 Task: Add a signature Jocelyn Rodriguez containing Have a great National Mens Day, Jocelyn Rodriguez to email address softage.2@softage.net and add a label Social media
Action: Mouse moved to (923, 67)
Screenshot: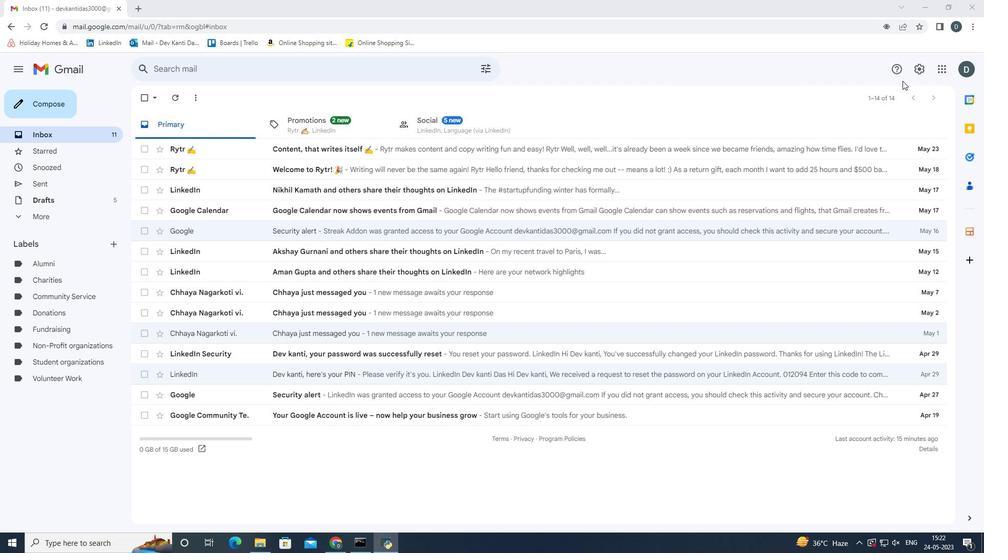 
Action: Mouse pressed left at (923, 67)
Screenshot: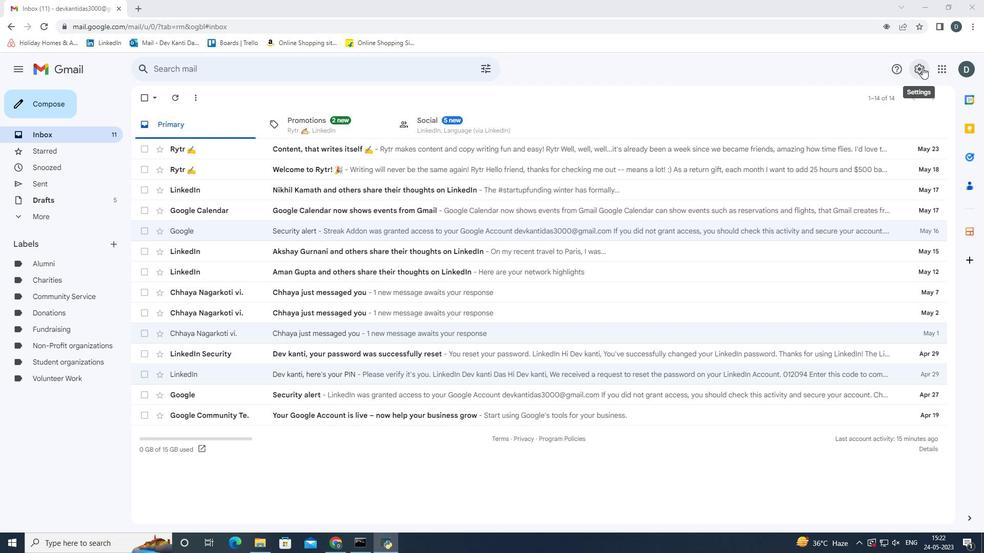 
Action: Mouse moved to (894, 116)
Screenshot: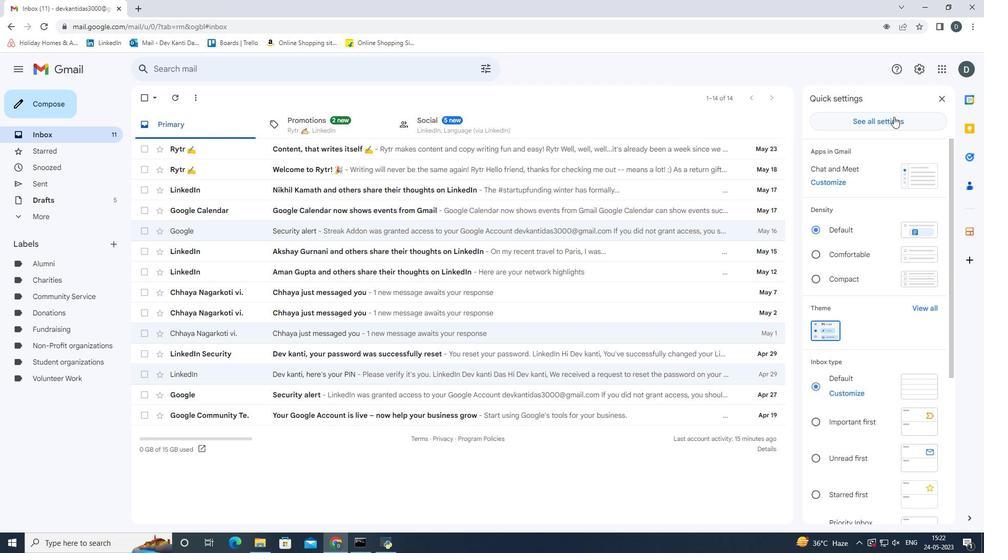 
Action: Mouse pressed left at (894, 116)
Screenshot: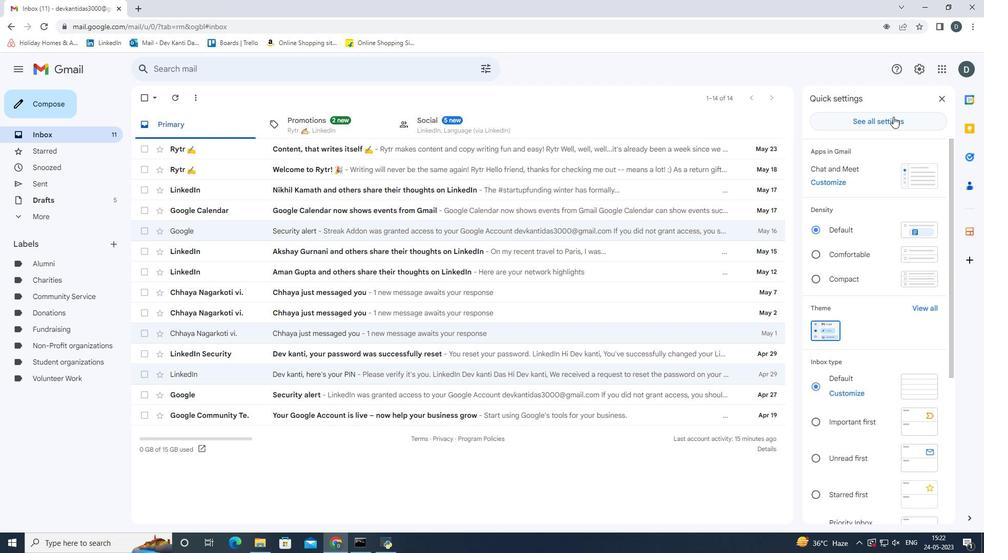 
Action: Mouse moved to (797, 194)
Screenshot: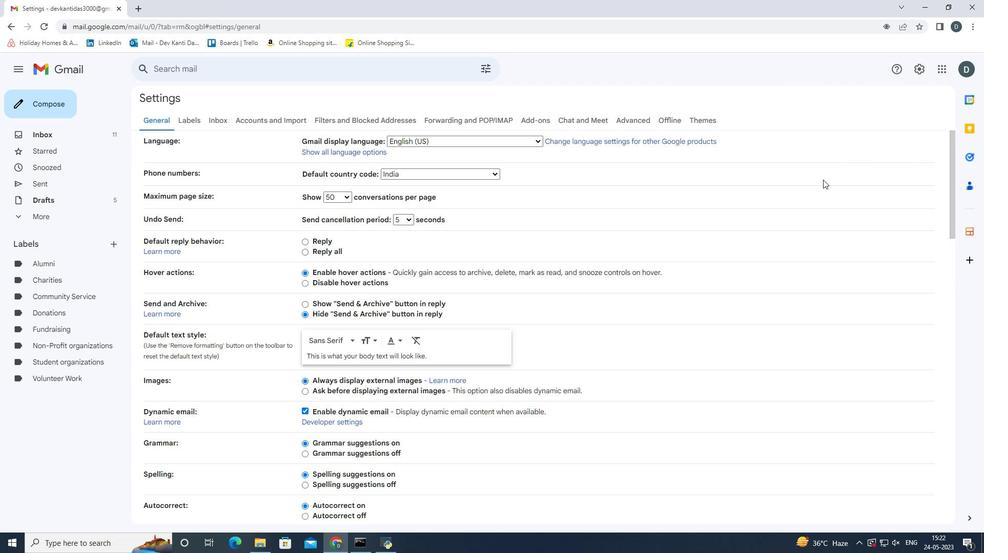 
Action: Mouse scrolled (797, 194) with delta (0, 0)
Screenshot: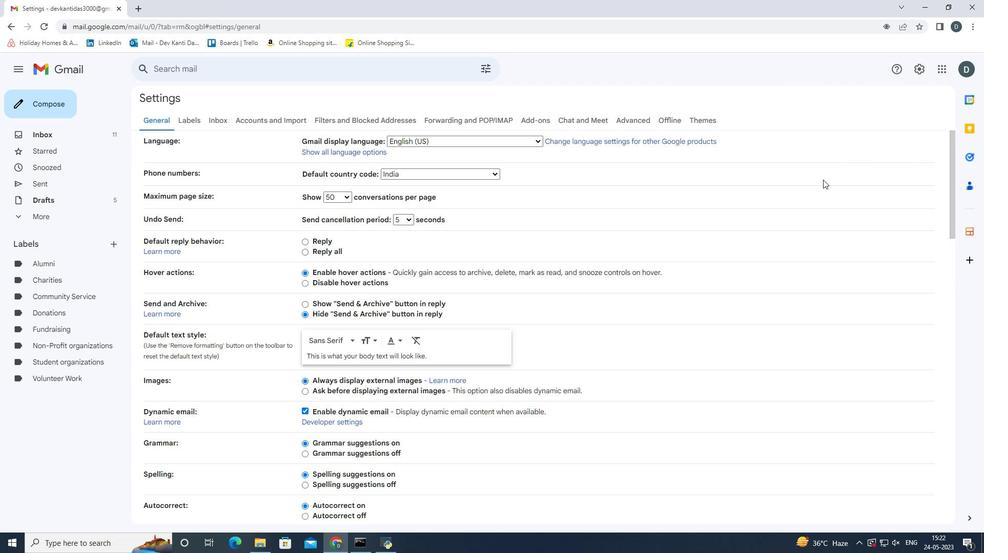 
Action: Mouse moved to (797, 195)
Screenshot: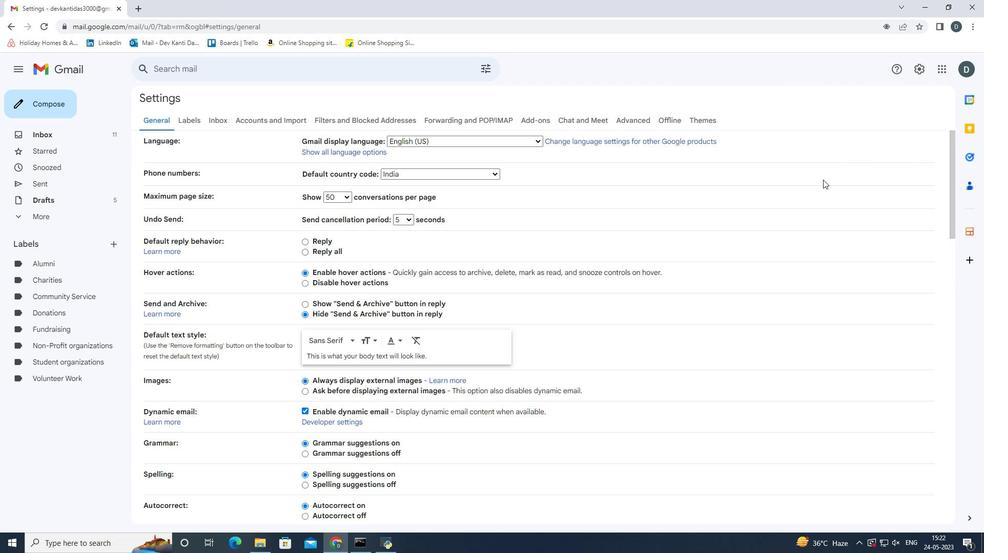 
Action: Mouse scrolled (797, 194) with delta (0, 0)
Screenshot: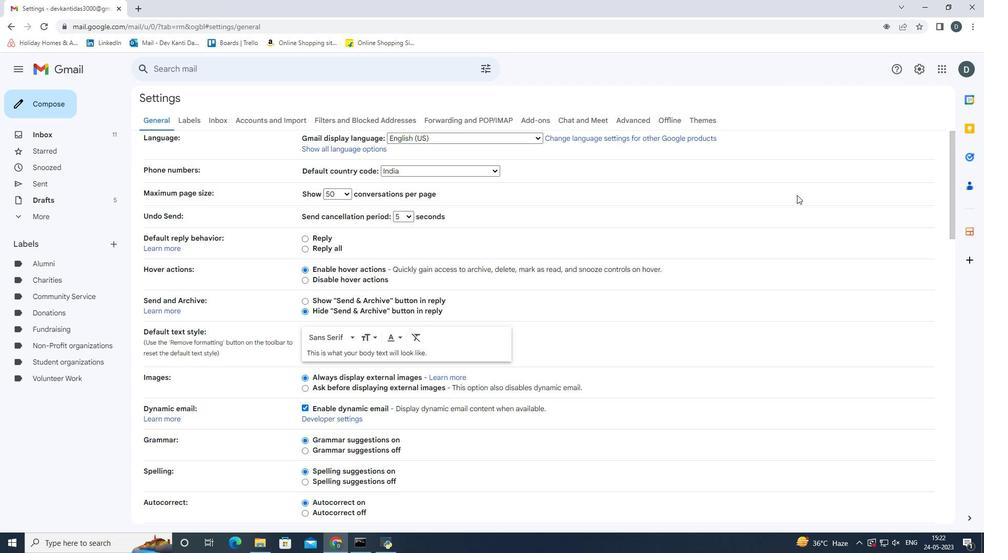 
Action: Mouse scrolled (797, 194) with delta (0, 0)
Screenshot: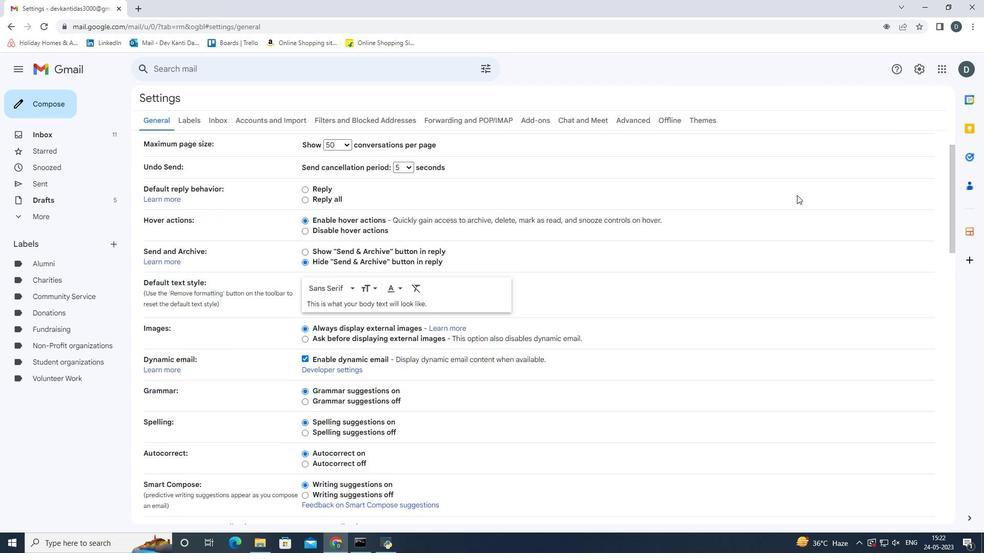 
Action: Mouse moved to (795, 196)
Screenshot: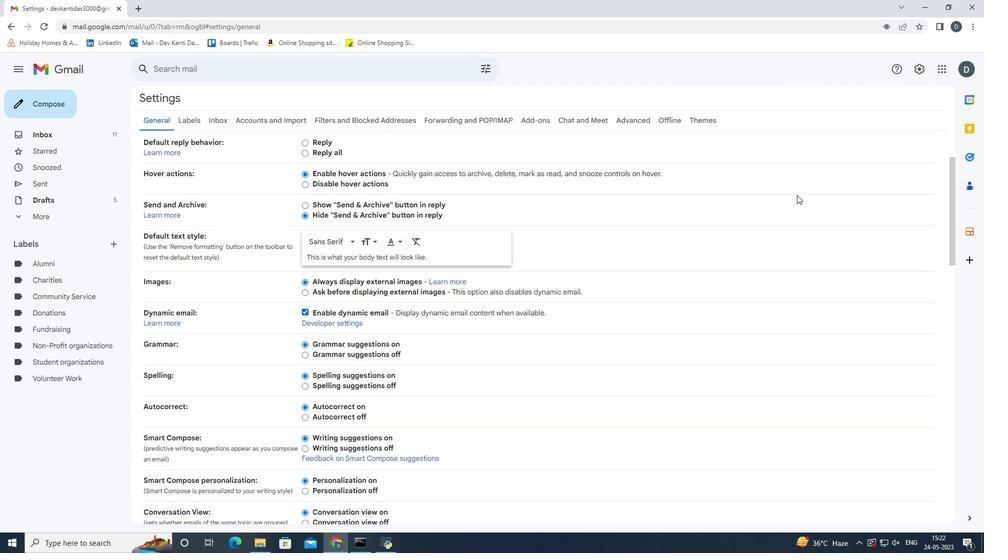 
Action: Mouse scrolled (795, 196) with delta (0, 0)
Screenshot: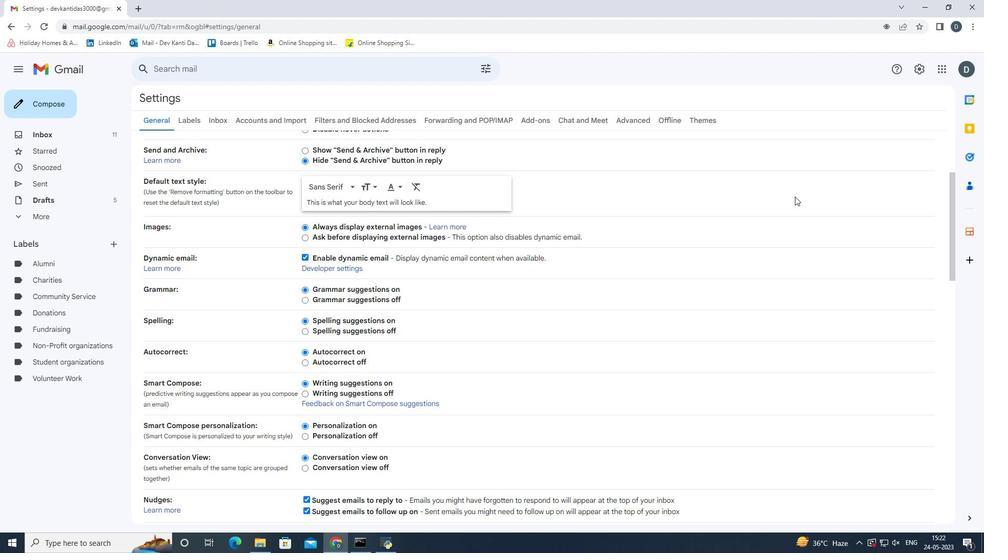
Action: Mouse scrolled (795, 196) with delta (0, 0)
Screenshot: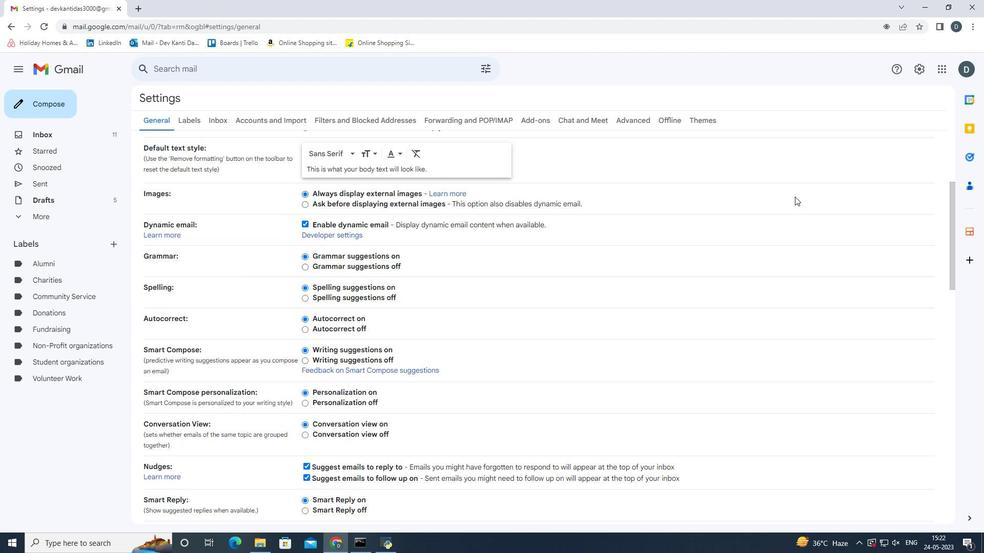 
Action: Mouse scrolled (795, 196) with delta (0, 0)
Screenshot: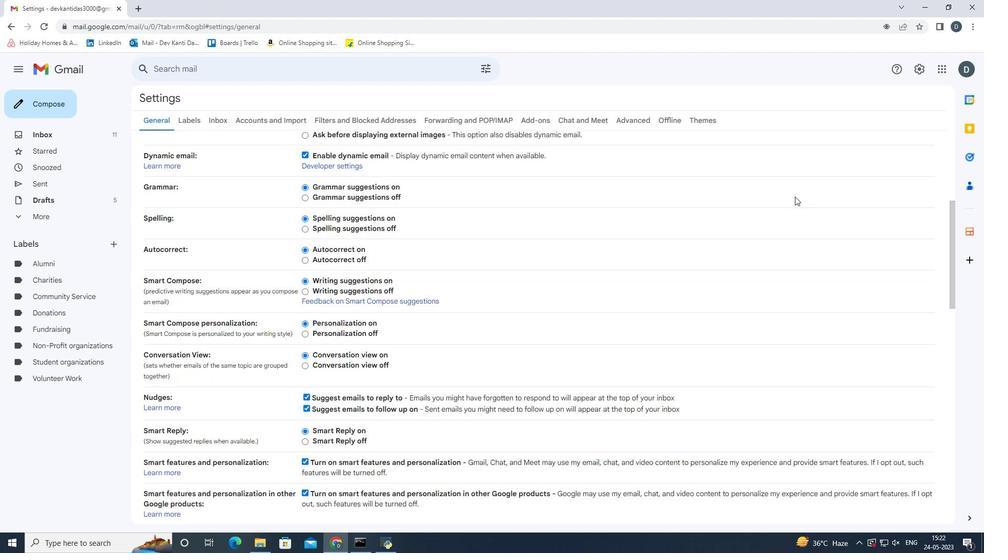 
Action: Mouse scrolled (795, 196) with delta (0, 0)
Screenshot: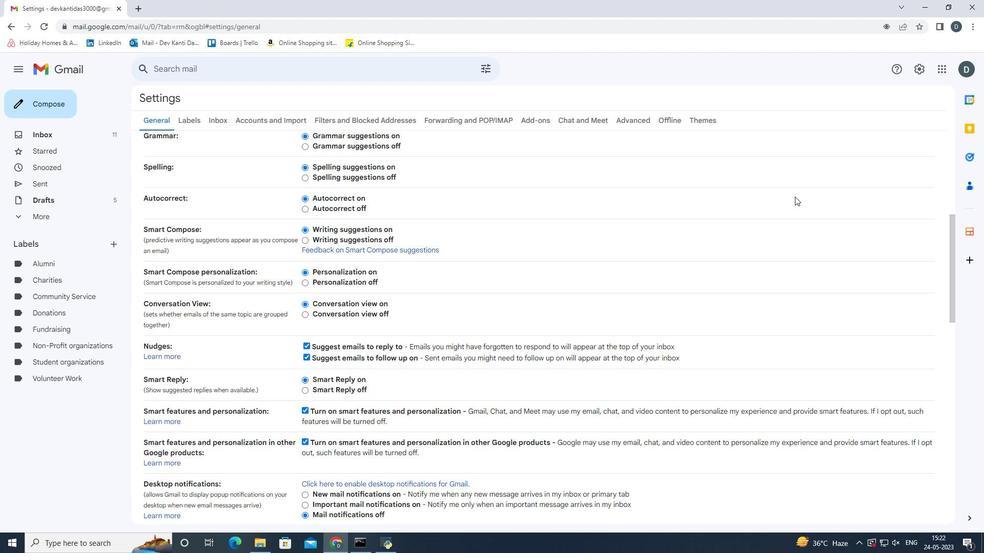 
Action: Mouse scrolled (795, 196) with delta (0, 0)
Screenshot: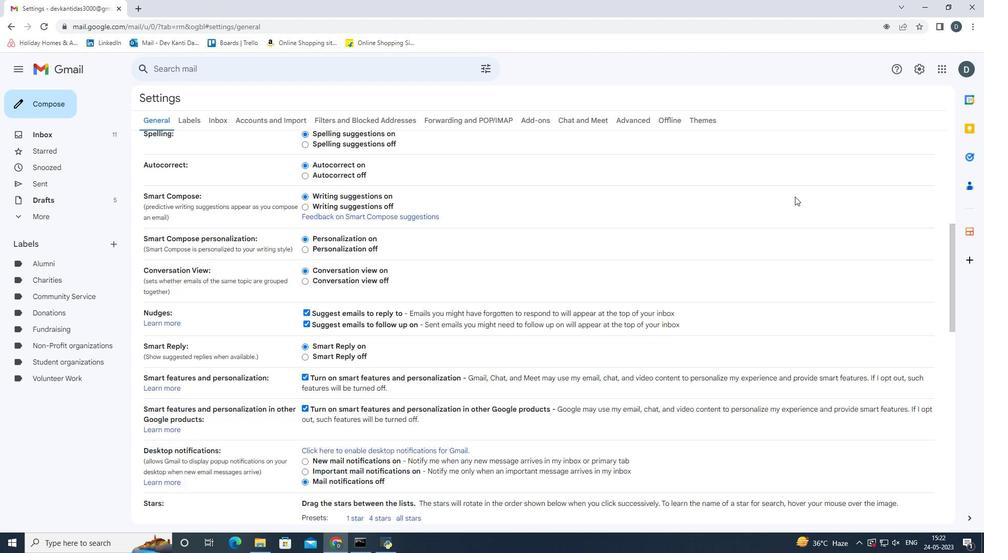 
Action: Mouse scrolled (795, 196) with delta (0, 0)
Screenshot: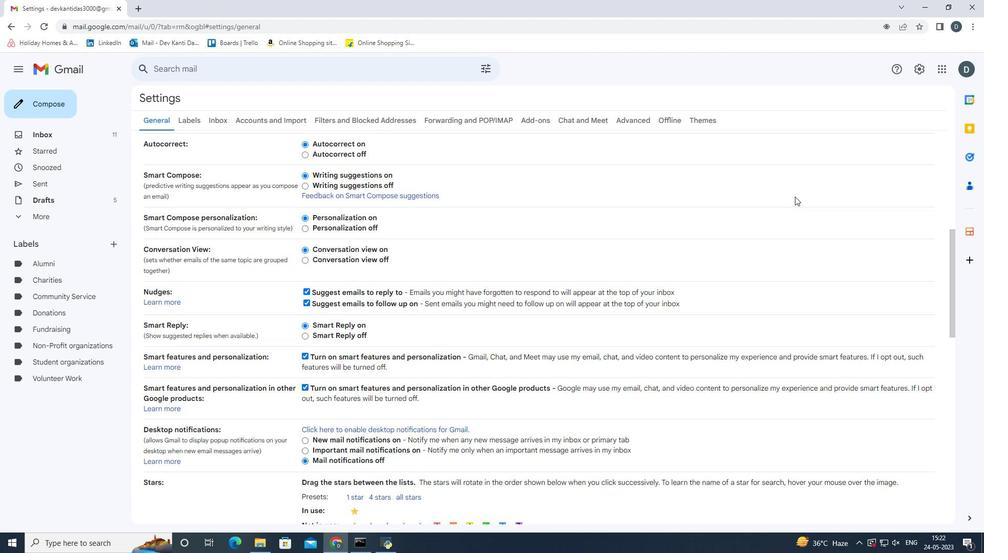 
Action: Mouse scrolled (795, 196) with delta (0, 0)
Screenshot: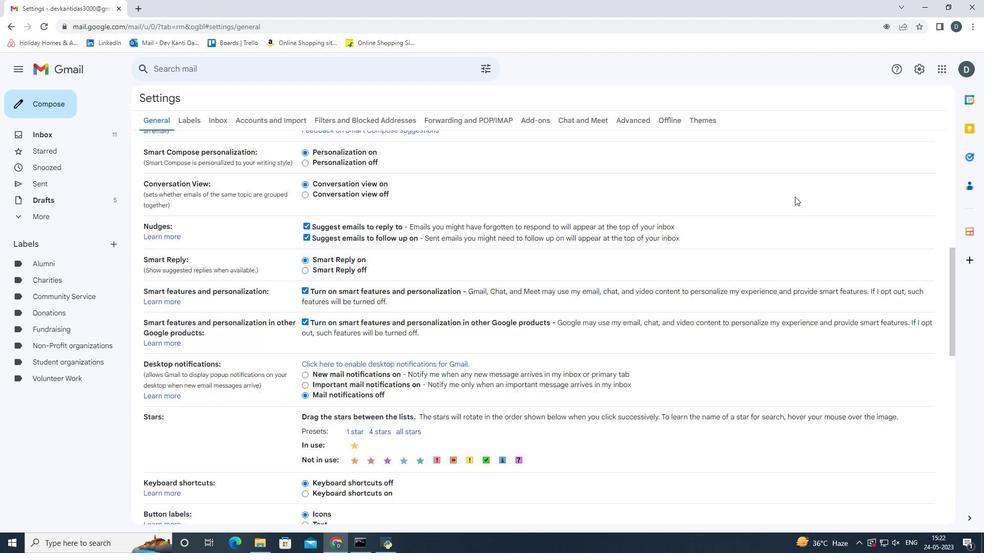 
Action: Mouse scrolled (795, 197) with delta (0, 0)
Screenshot: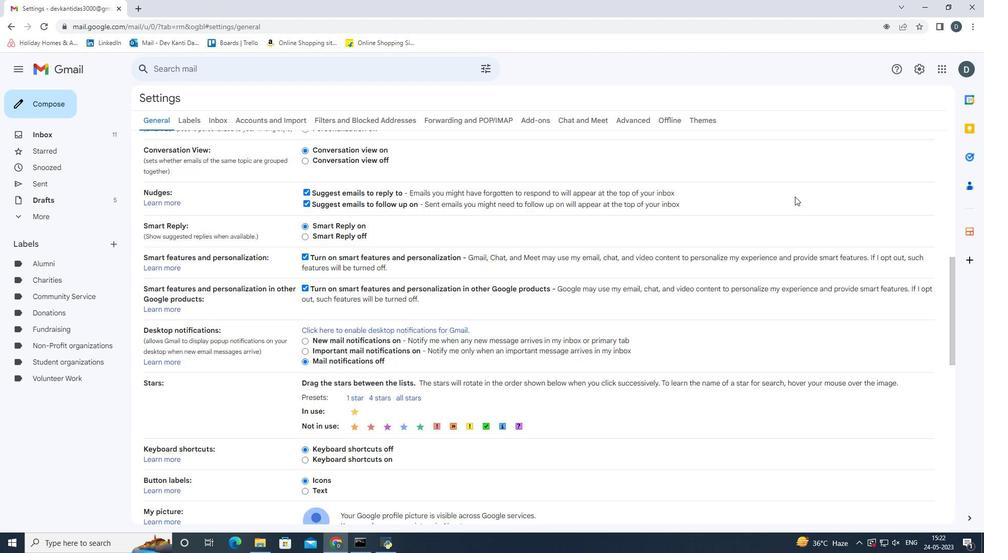 
Action: Mouse scrolled (795, 196) with delta (0, 0)
Screenshot: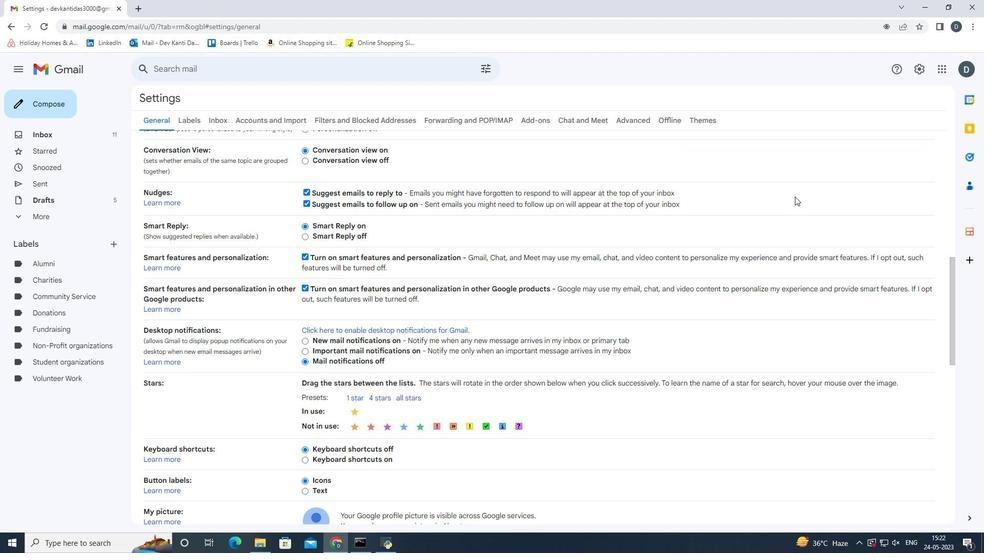 
Action: Mouse scrolled (795, 196) with delta (0, 0)
Screenshot: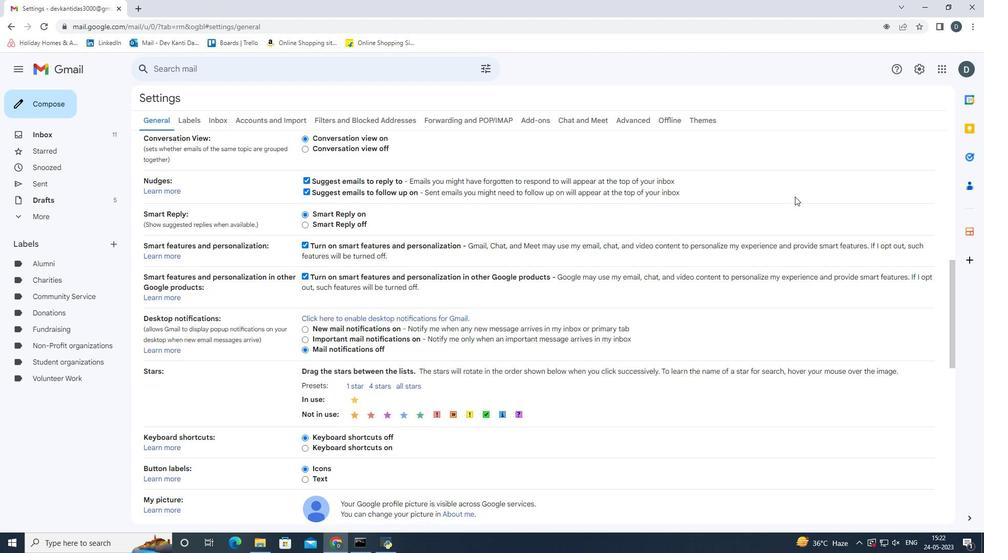 
Action: Mouse scrolled (795, 196) with delta (0, 0)
Screenshot: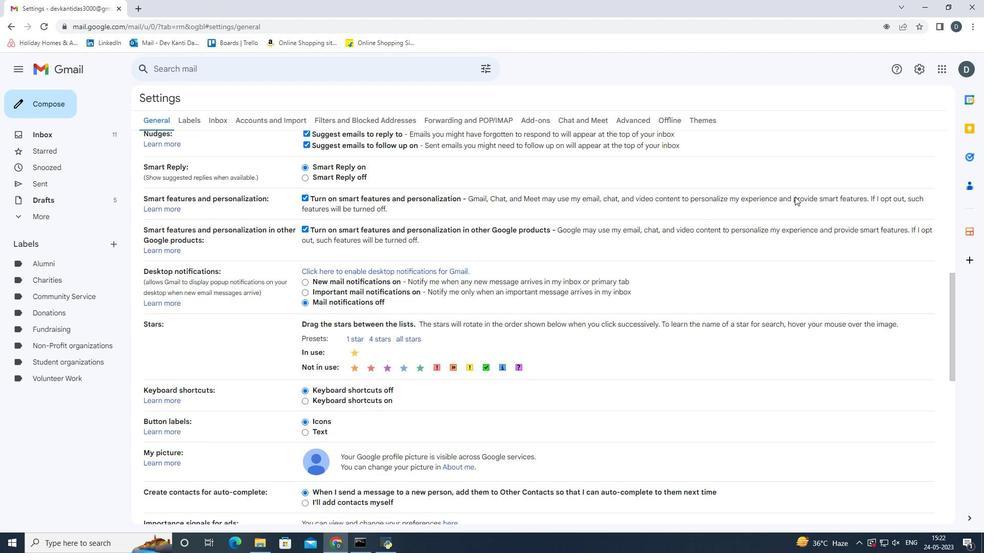 
Action: Mouse scrolled (795, 196) with delta (0, 0)
Screenshot: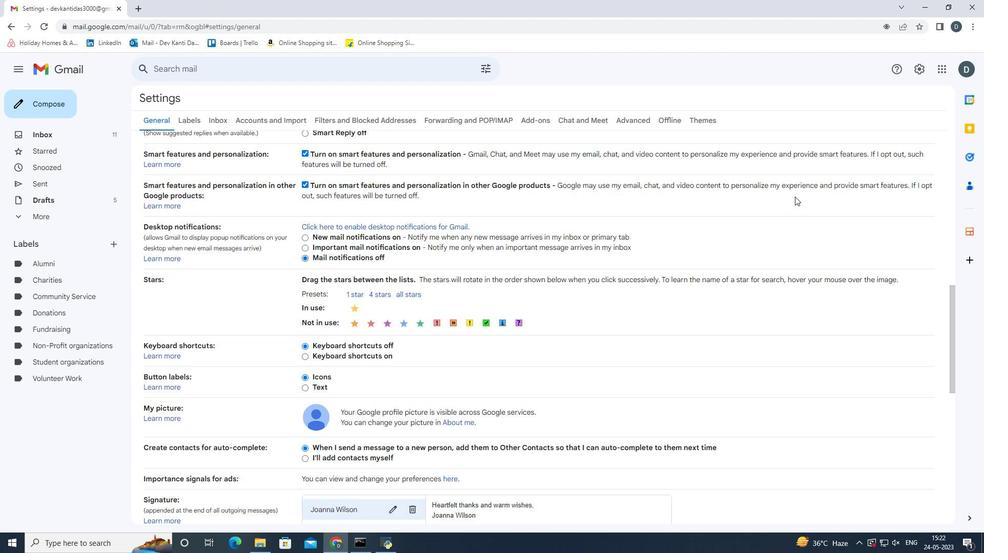 
Action: Mouse scrolled (795, 197) with delta (0, 0)
Screenshot: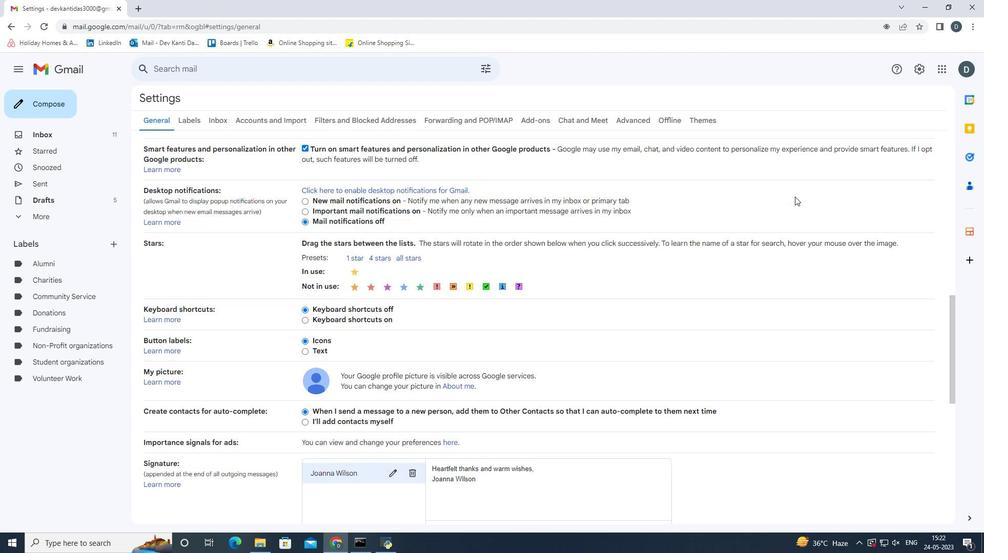 
Action: Mouse scrolled (795, 196) with delta (0, 0)
Screenshot: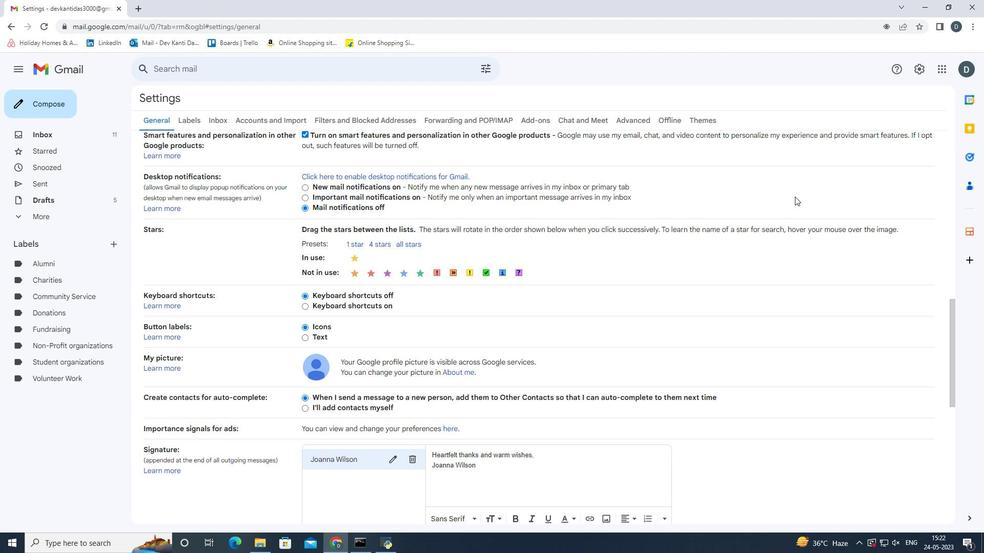 
Action: Mouse scrolled (795, 196) with delta (0, 0)
Screenshot: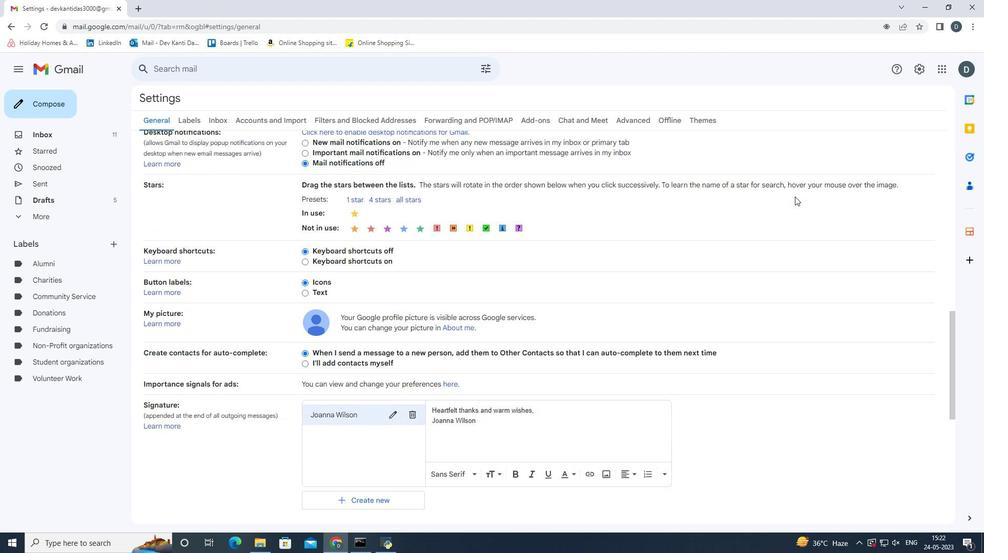 
Action: Mouse scrolled (795, 196) with delta (0, 0)
Screenshot: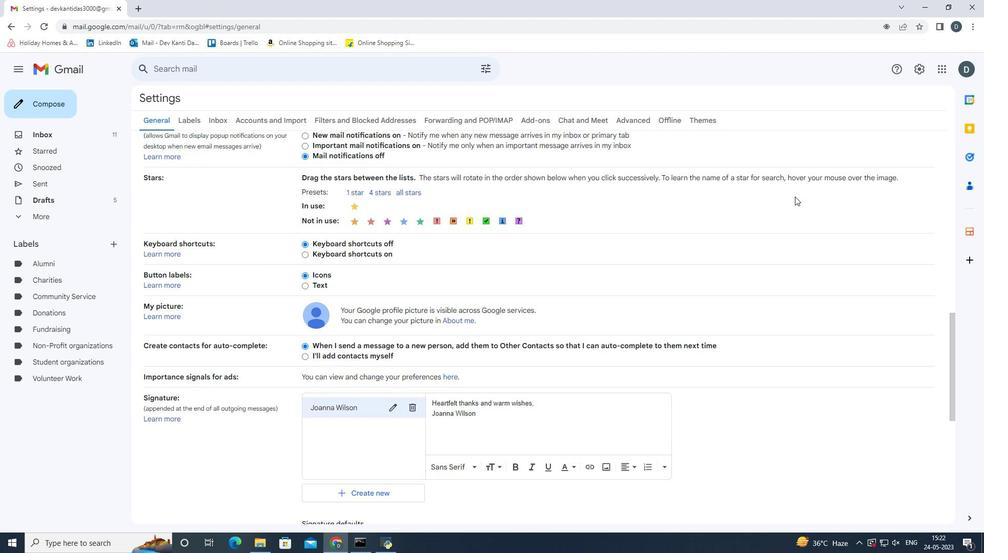 
Action: Mouse moved to (410, 310)
Screenshot: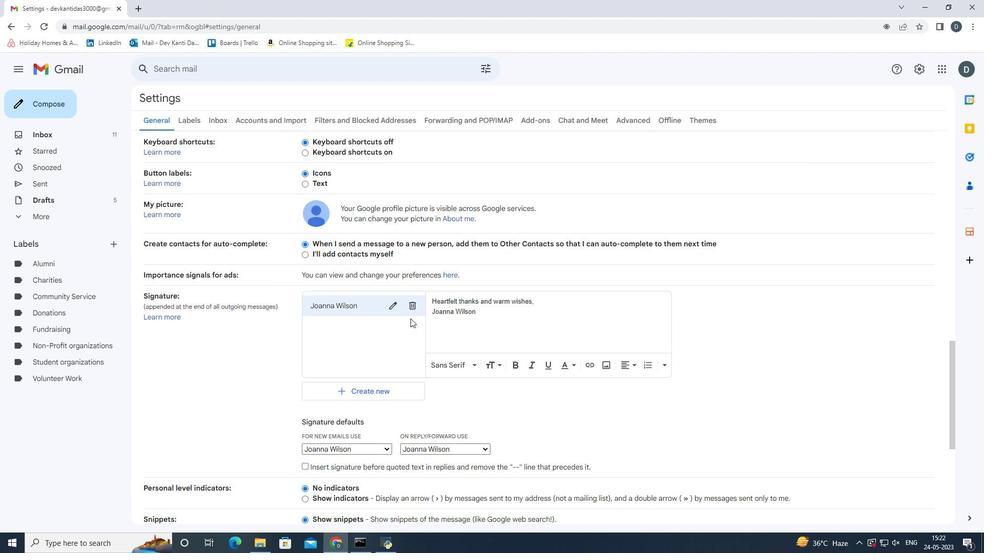 
Action: Mouse pressed left at (410, 310)
Screenshot: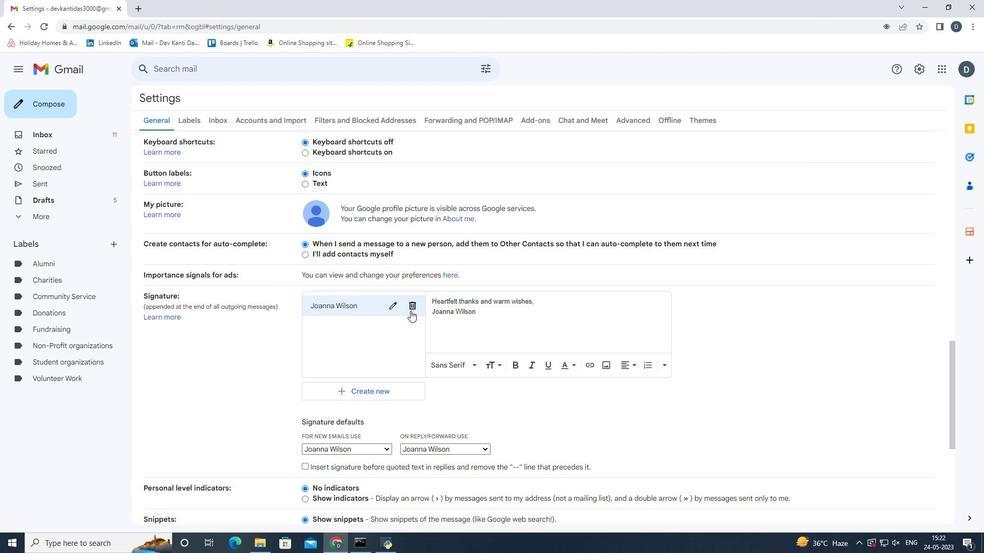 
Action: Mouse moved to (590, 311)
Screenshot: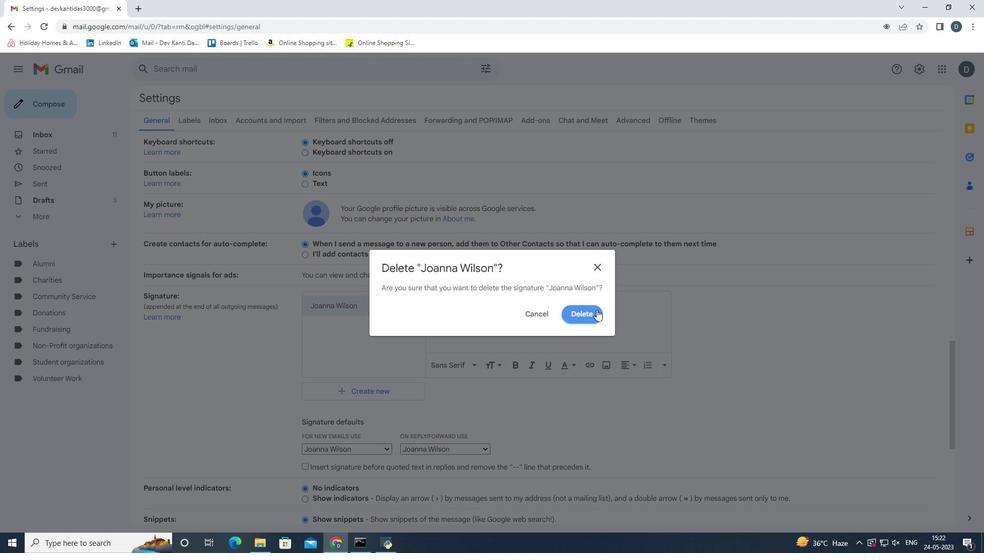 
Action: Mouse pressed left at (590, 311)
Screenshot: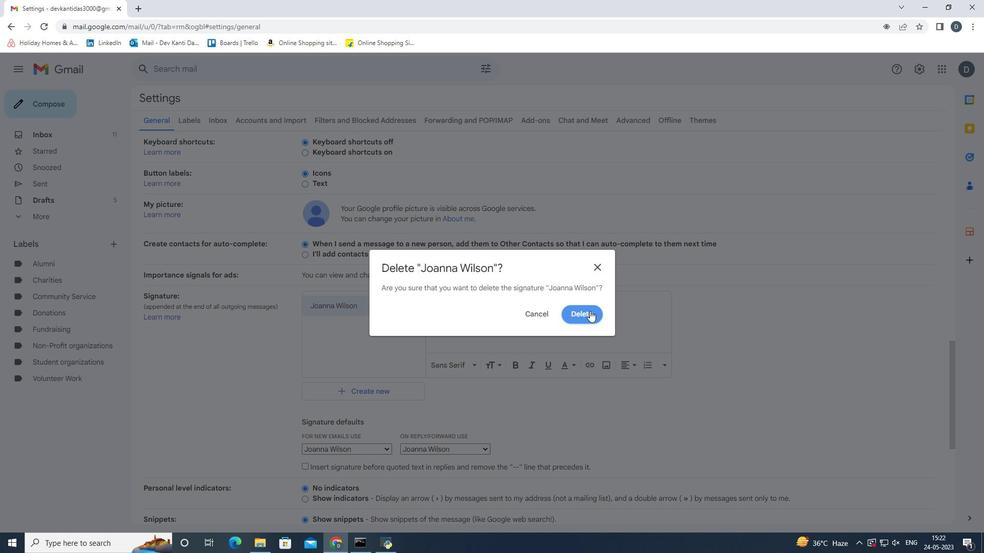 
Action: Mouse moved to (338, 314)
Screenshot: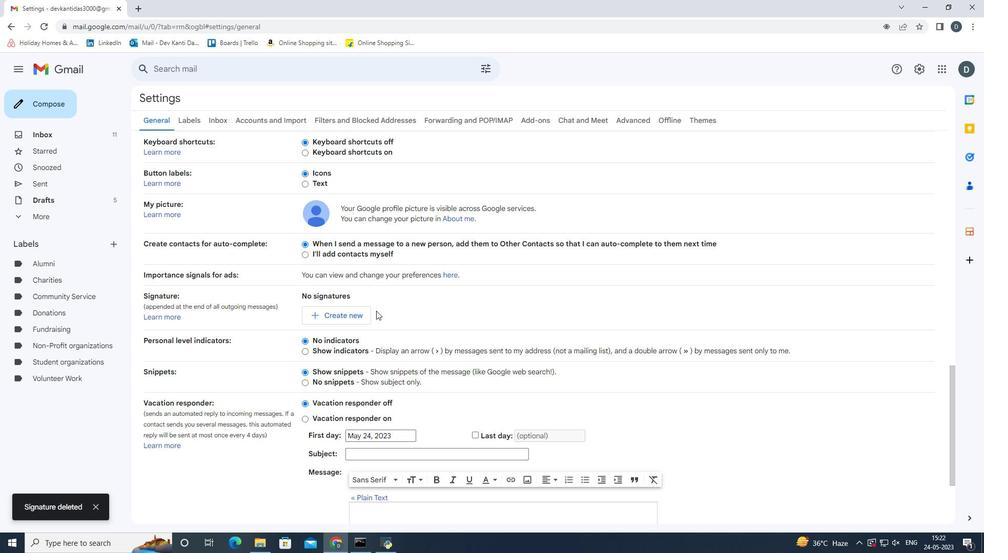 
Action: Mouse pressed left at (338, 314)
Screenshot: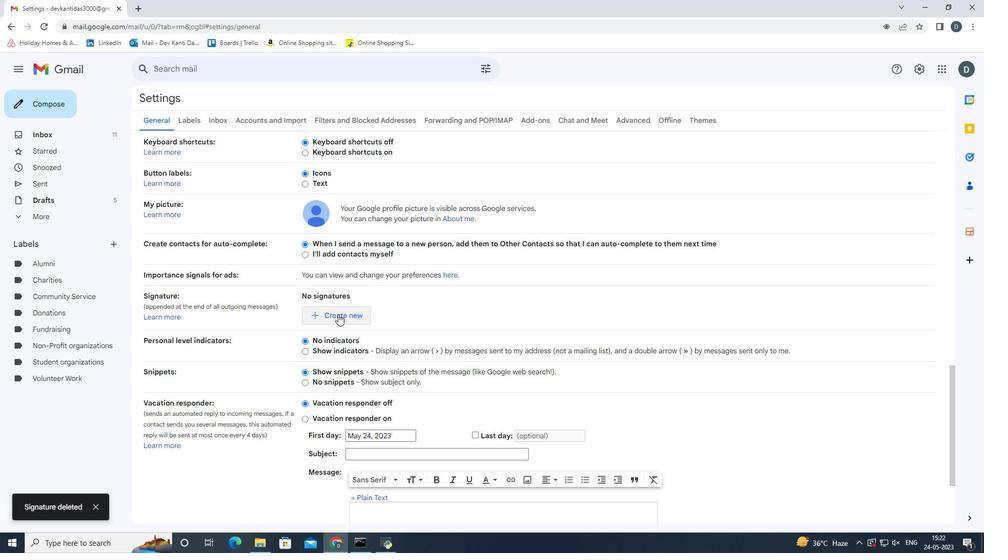 
Action: Mouse moved to (452, 298)
Screenshot: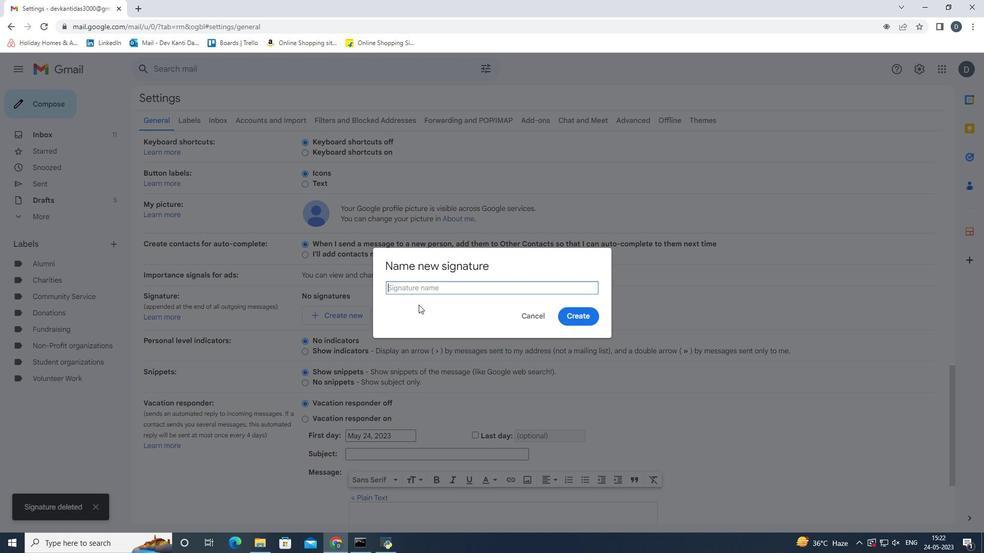 
Action: Key pressed <Key.shift>Jocelyn<Key.space><Key.shift><Key.shift>Rodriguez<Key.enter>
Screenshot: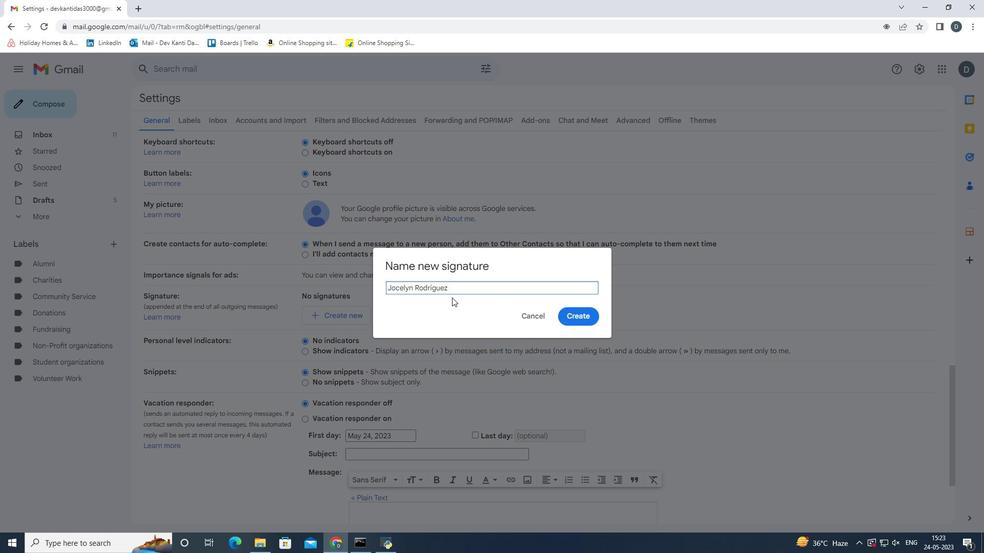 
Action: Mouse pressed left at (452, 298)
Screenshot: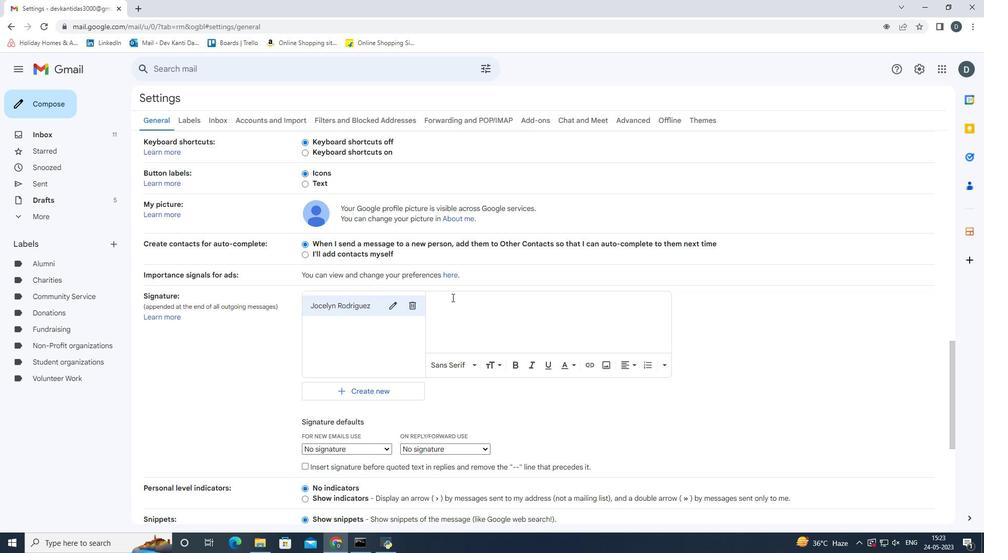 
Action: Key pressed <Key.shift><Key.shift><Key.shift><Key.shift><Key.shift><Key.shift><Key.shift><Key.shift><Key.shift>Have<Key.space>a<Key.space>great<Key.space><Key.shift><Key.shift><Key.shift><Key.shift><Key.shift><Key.shift><Key.shift><Key.shift><Key.shift><Key.shift><Key.shift><Key.shift><Key.shift><Key.shift><Key.shift><Key.shift><Key.shift><Key.shift><Key.shift><Key.shift><Key.shift>National<Key.space><Key.shift>Mens<Key.space><Key.shift><Key.shift><Key.shift><Key.shift><Key.shift><Key.shift><Key.shift><Key.shift><Key.shift><Key.shift><Key.shift><Key.shift><Key.shift><Key.shift><Key.shift><Key.shift><Key.shift><Key.shift><Key.shift><Key.shift><Key.shift><Key.shift><Key.shift><Key.shift><Key.shift><Key.shift><Key.shift><Key.shift>Day,<Key.enter><Key.shift><Key.shift><Key.shift><Key.shift><Key.shift><Key.shift><Key.shift><Key.shift><Key.shift>Jocelyn<Key.space><Key.shift><Key.shift><Key.shift><Key.shift><Key.shift><Key.shift><Key.shift><Key.shift><Key.shift><Key.shift><Key.shift><Key.shift><Key.shift><Key.shift><Key.shift><Key.shift><Key.shift><Key.shift><Key.shift><Key.shift>Rodriguez
Screenshot: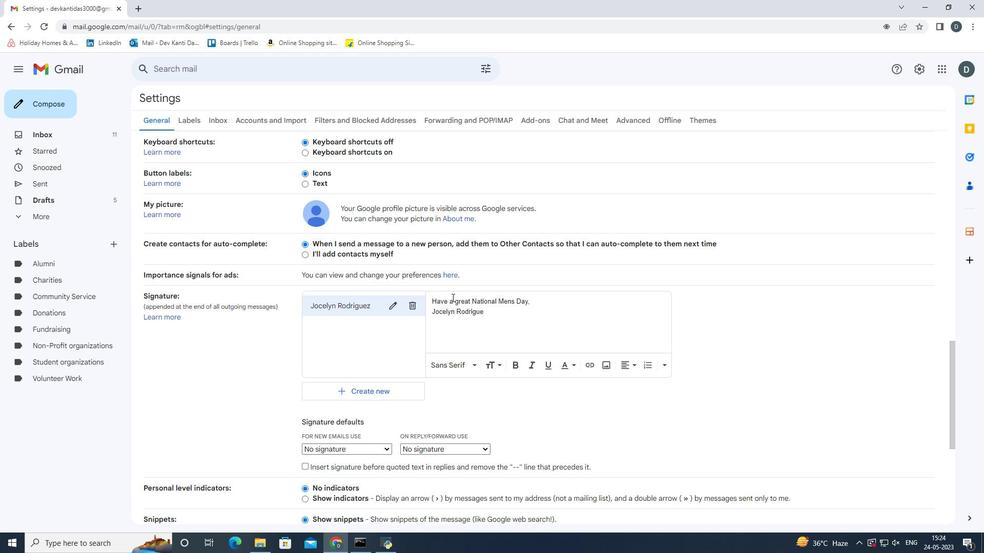 
Action: Mouse moved to (763, 367)
Screenshot: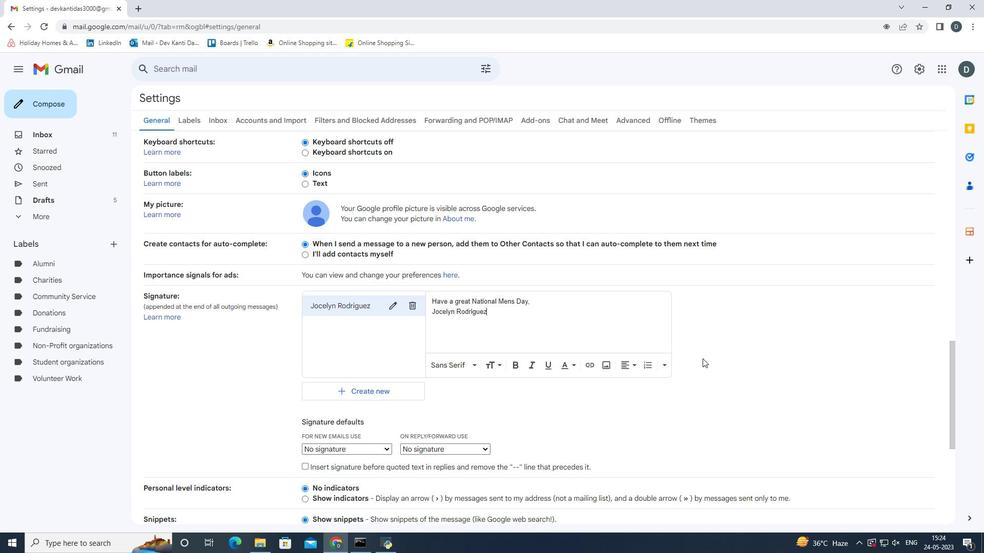 
Action: Mouse pressed left at (763, 367)
Screenshot: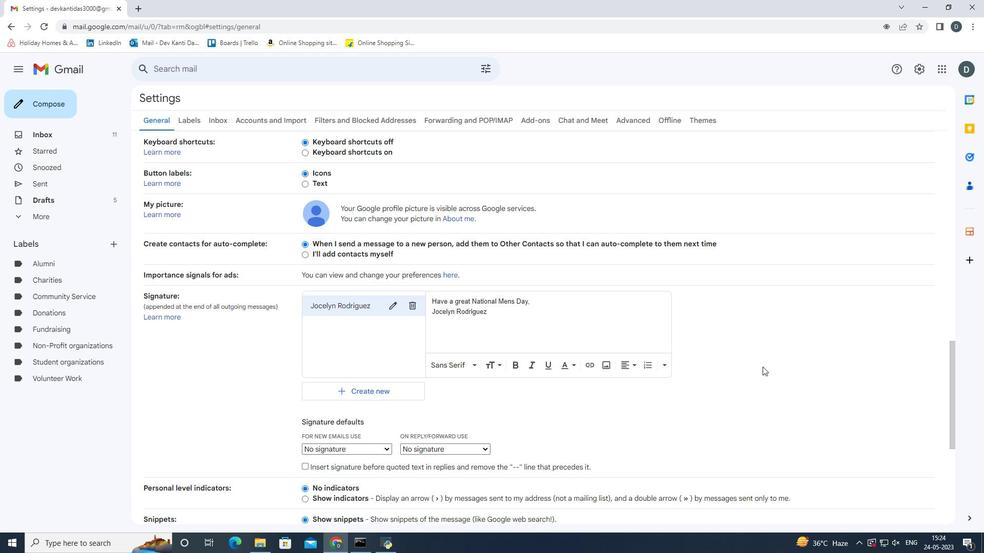 
Action: Mouse moved to (373, 444)
Screenshot: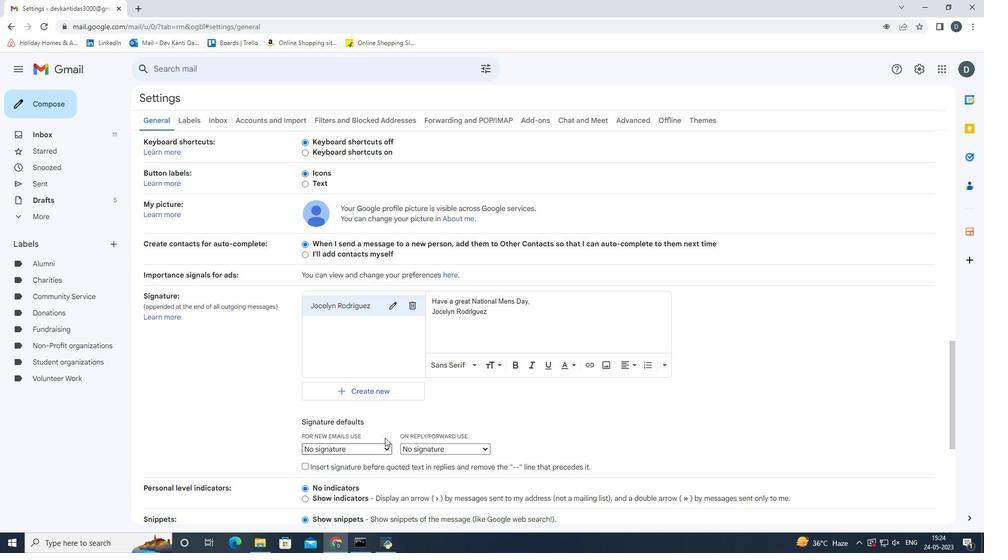 
Action: Mouse pressed left at (373, 444)
Screenshot: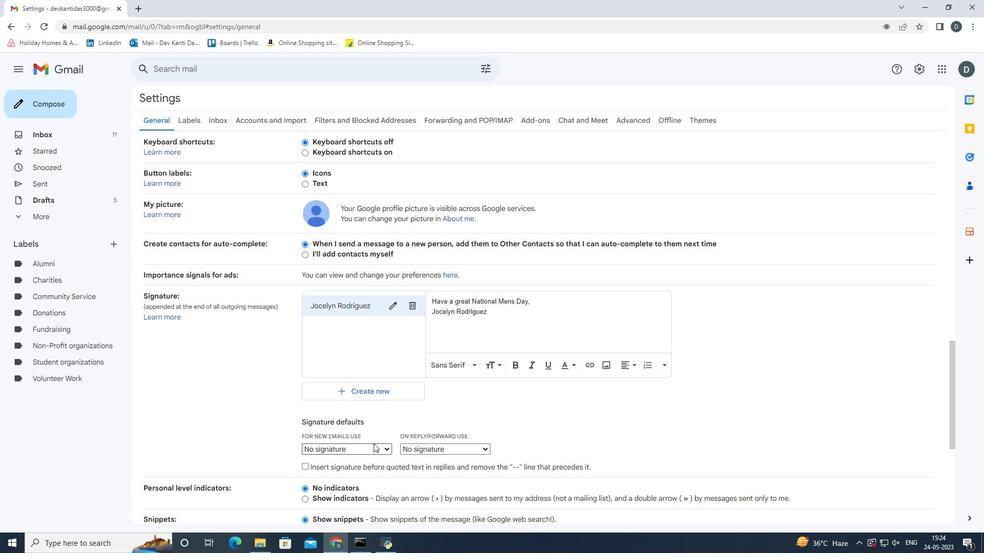 
Action: Mouse moved to (372, 470)
Screenshot: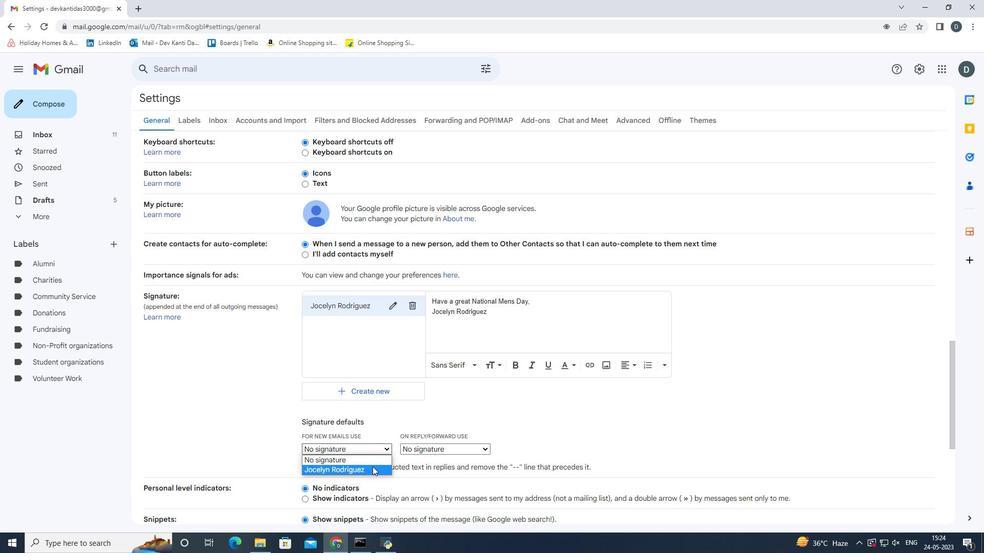
Action: Mouse pressed left at (372, 470)
Screenshot: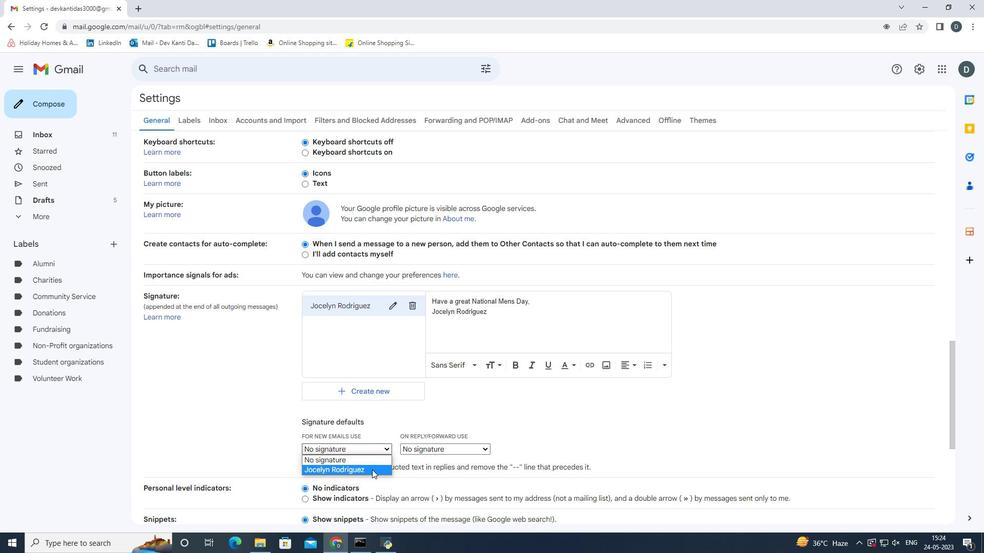 
Action: Mouse moved to (463, 454)
Screenshot: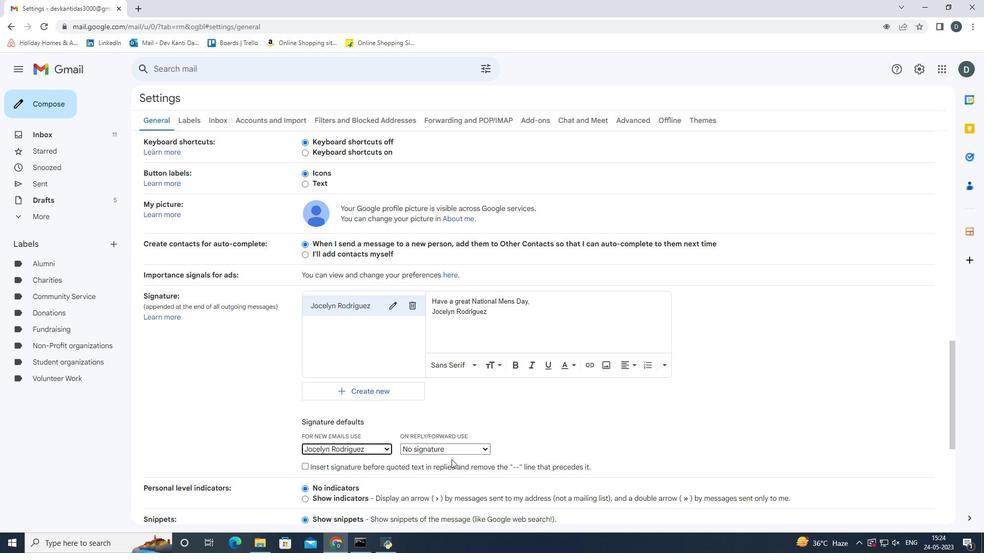
Action: Mouse pressed left at (463, 454)
Screenshot: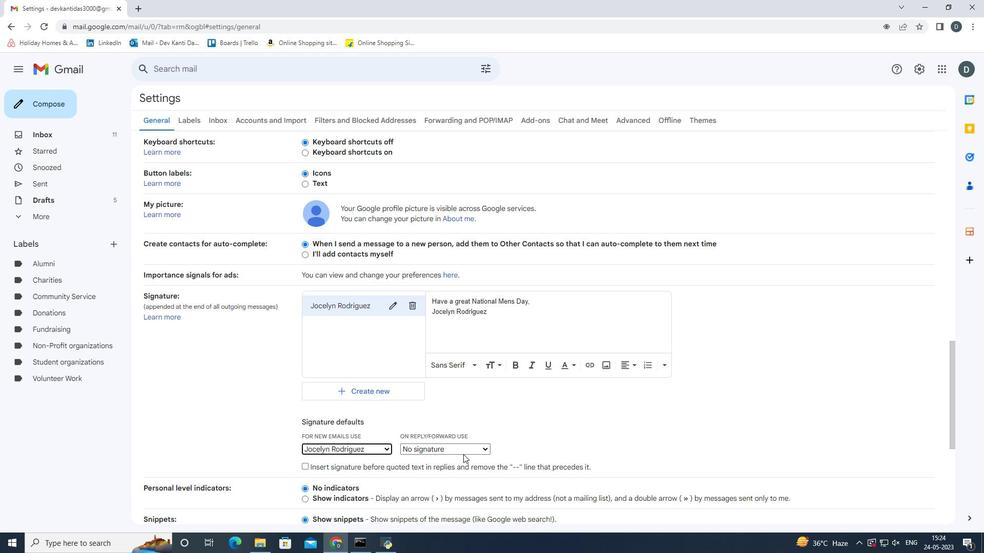 
Action: Mouse moved to (449, 469)
Screenshot: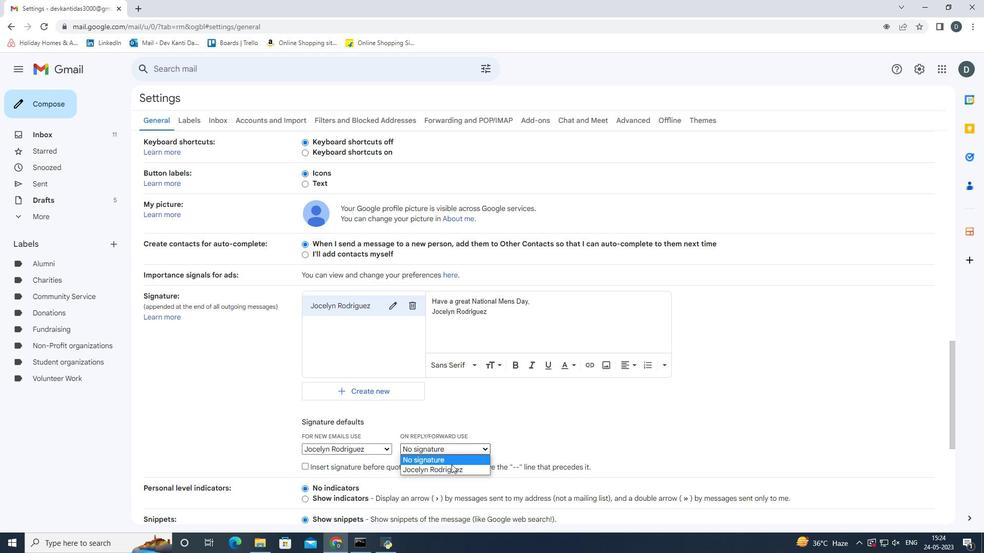
Action: Mouse pressed left at (449, 469)
Screenshot: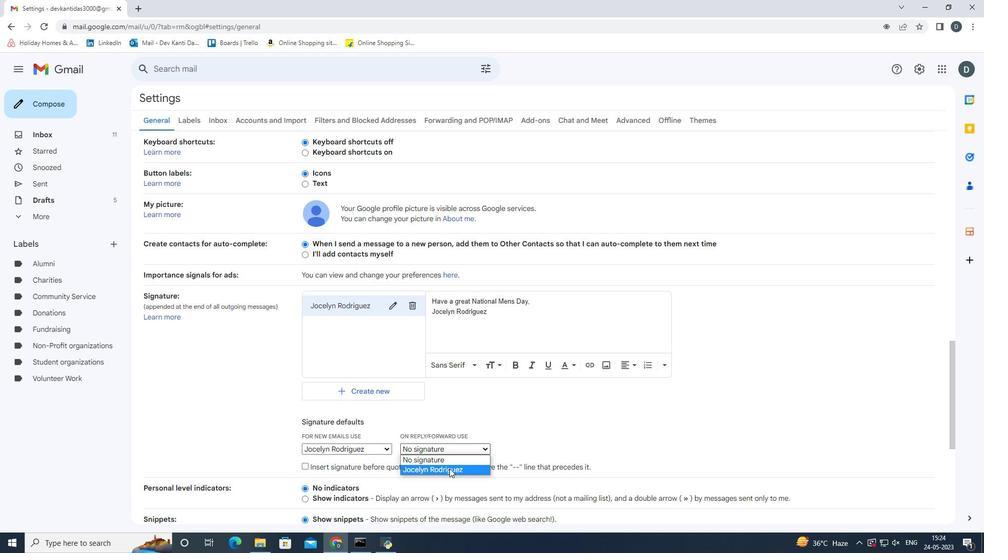 
Action: Mouse moved to (714, 443)
Screenshot: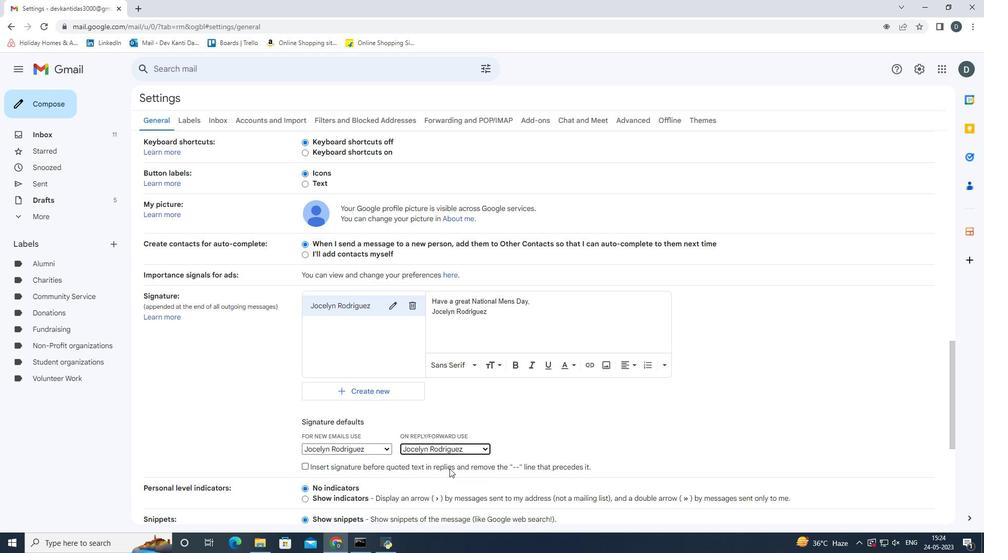 
Action: Mouse pressed left at (714, 443)
Screenshot: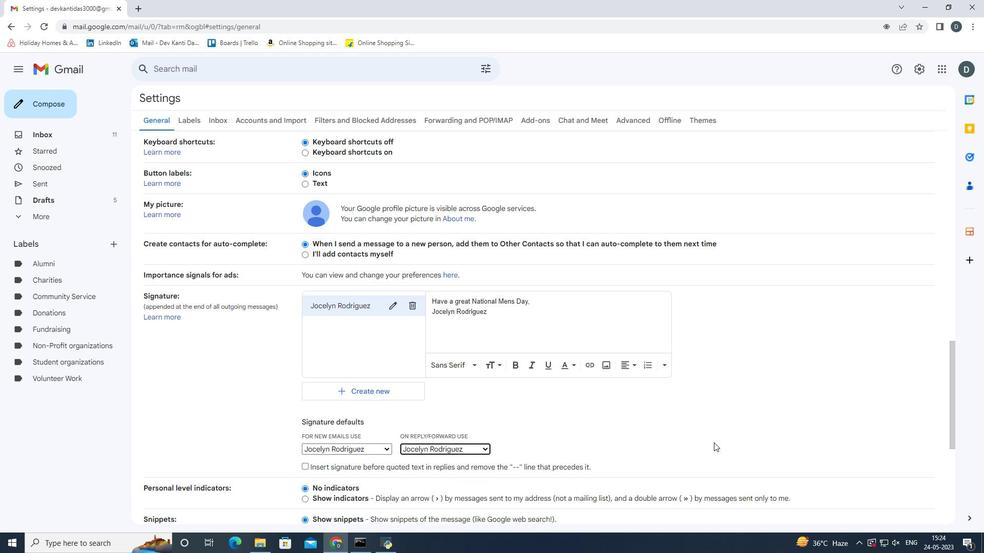 
Action: Mouse scrolled (714, 442) with delta (0, 0)
Screenshot: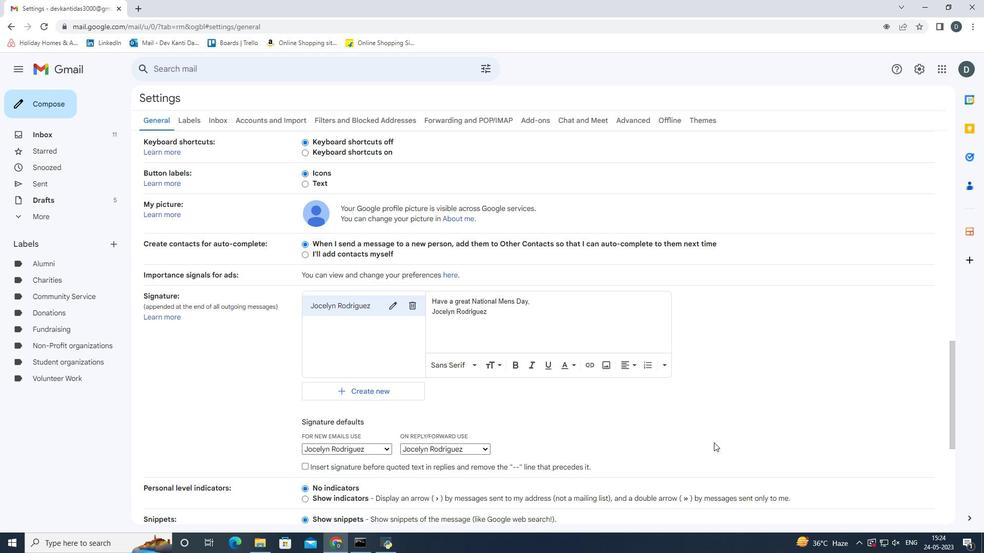 
Action: Mouse scrolled (714, 442) with delta (0, 0)
Screenshot: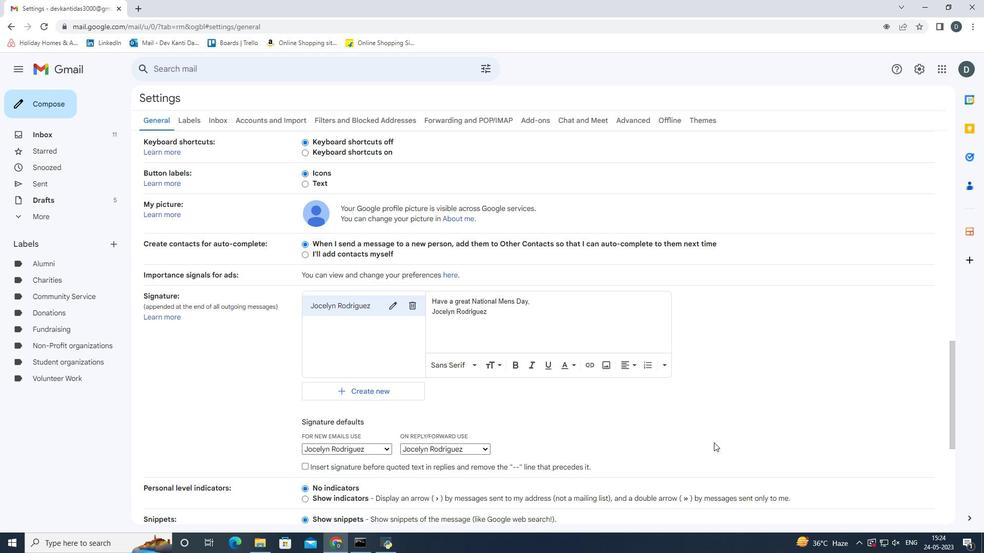 
Action: Mouse scrolled (714, 442) with delta (0, 0)
Screenshot: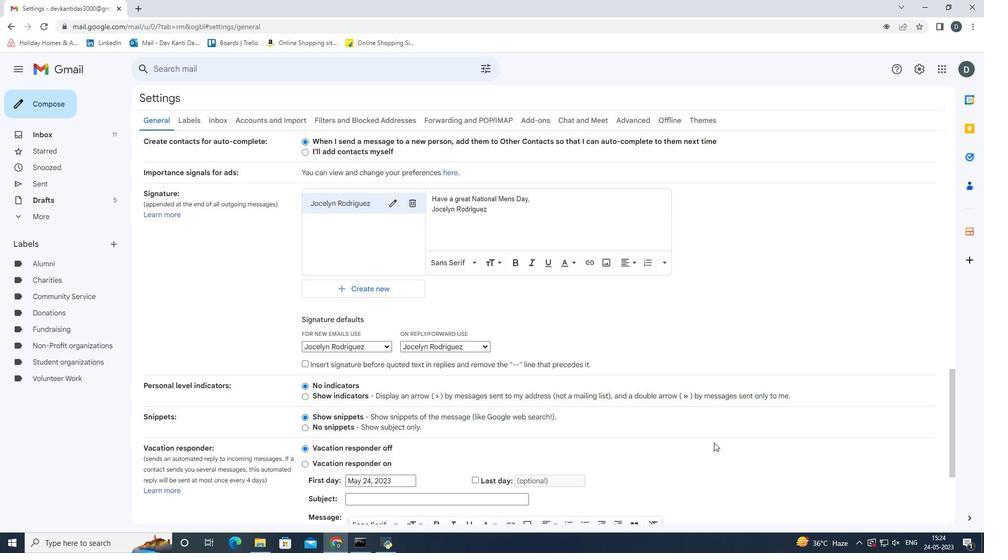
Action: Mouse scrolled (714, 442) with delta (0, 0)
Screenshot: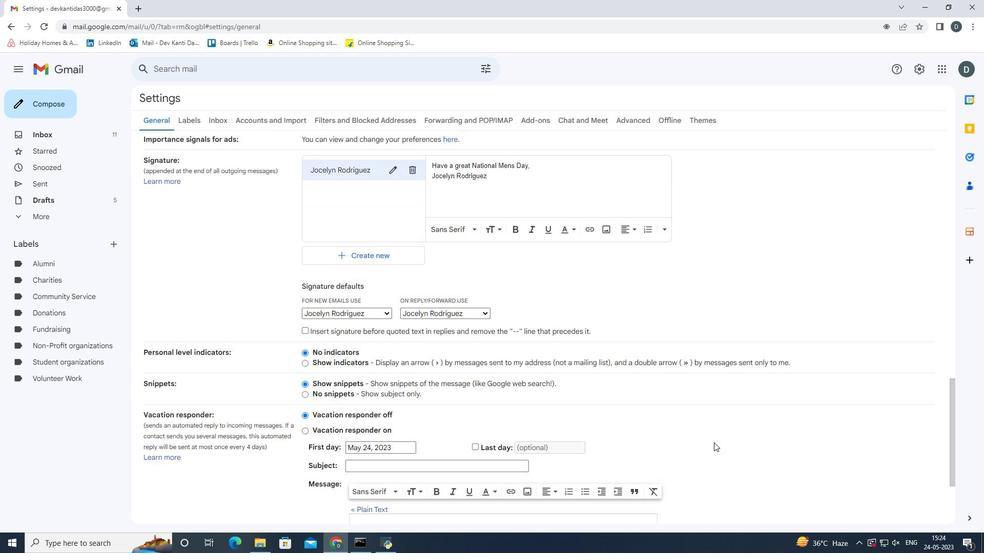 
Action: Mouse scrolled (714, 442) with delta (0, 0)
Screenshot: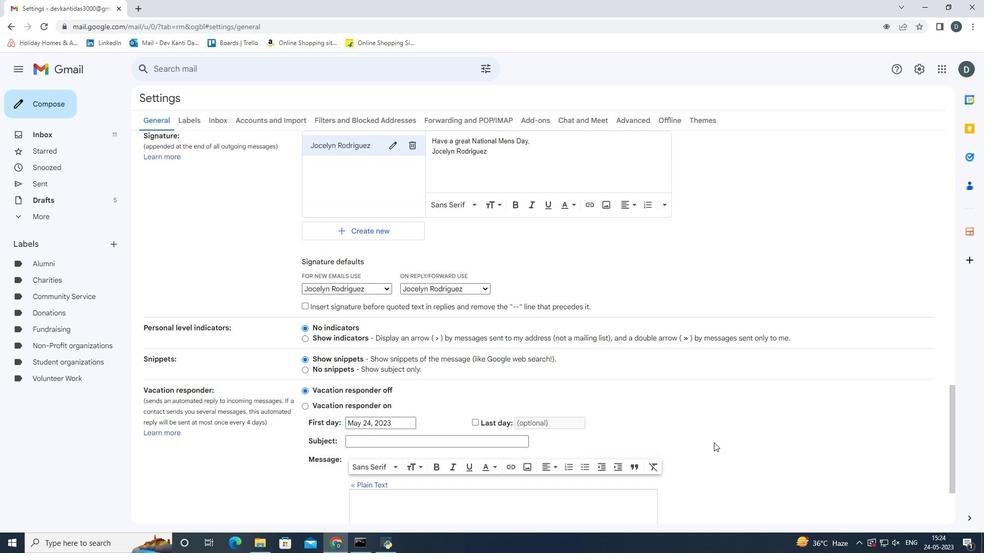 
Action: Mouse scrolled (714, 442) with delta (0, 0)
Screenshot: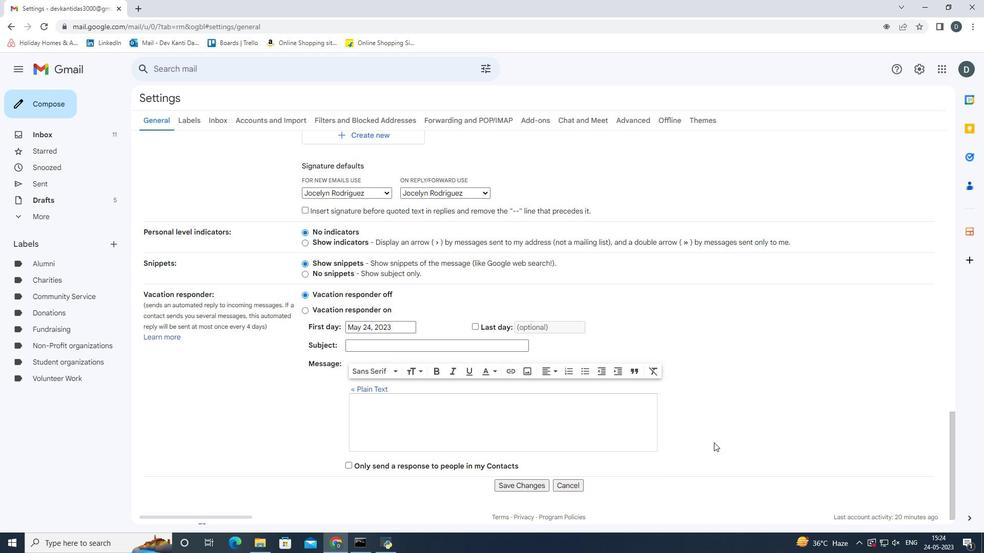 
Action: Mouse scrolled (714, 442) with delta (0, 0)
Screenshot: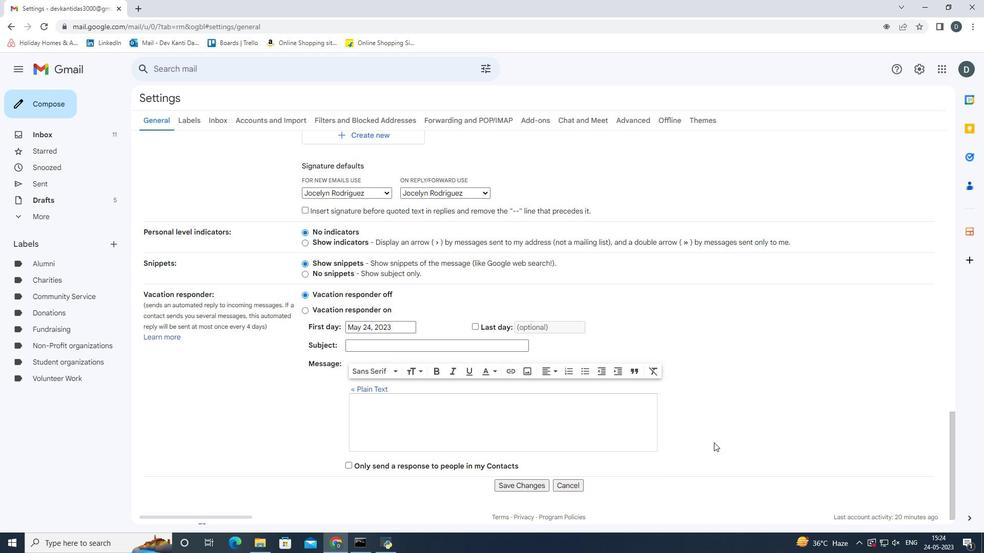 
Action: Mouse moved to (514, 465)
Screenshot: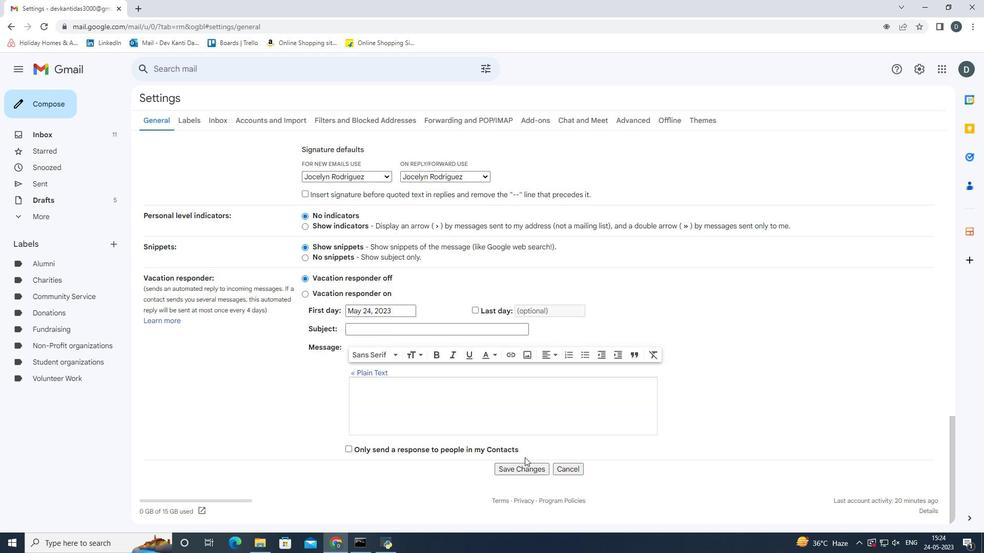 
Action: Mouse pressed left at (514, 465)
Screenshot: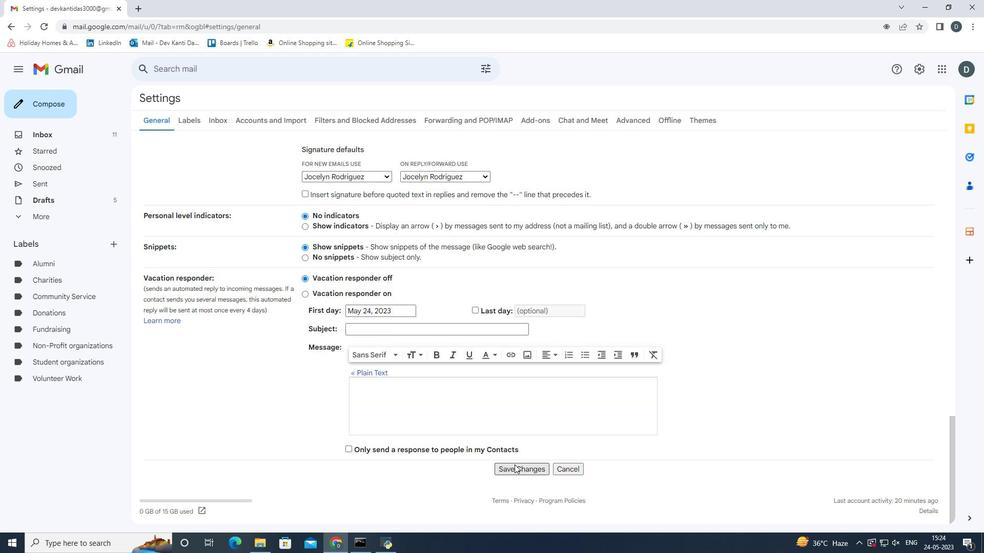 
Action: Mouse moved to (37, 99)
Screenshot: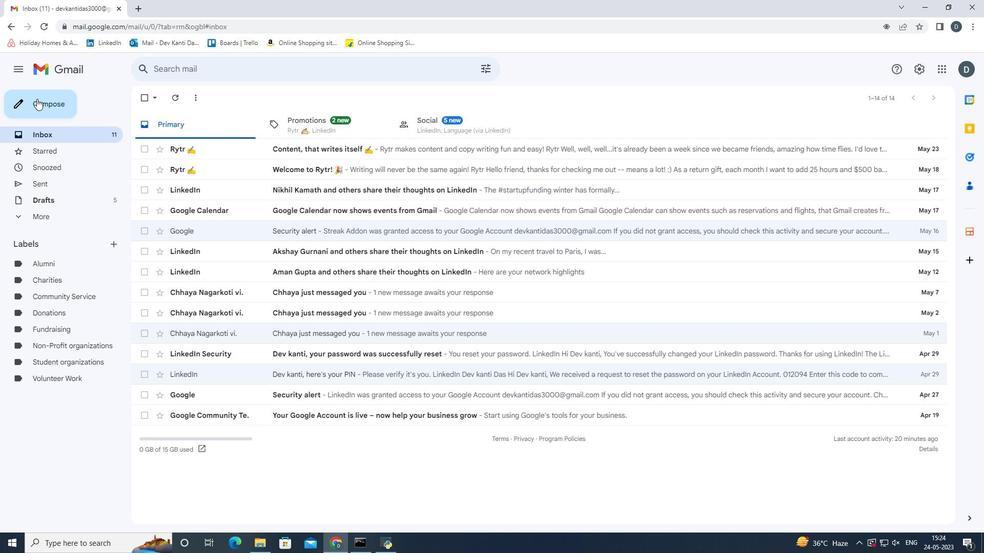 
Action: Mouse pressed left at (37, 99)
Screenshot: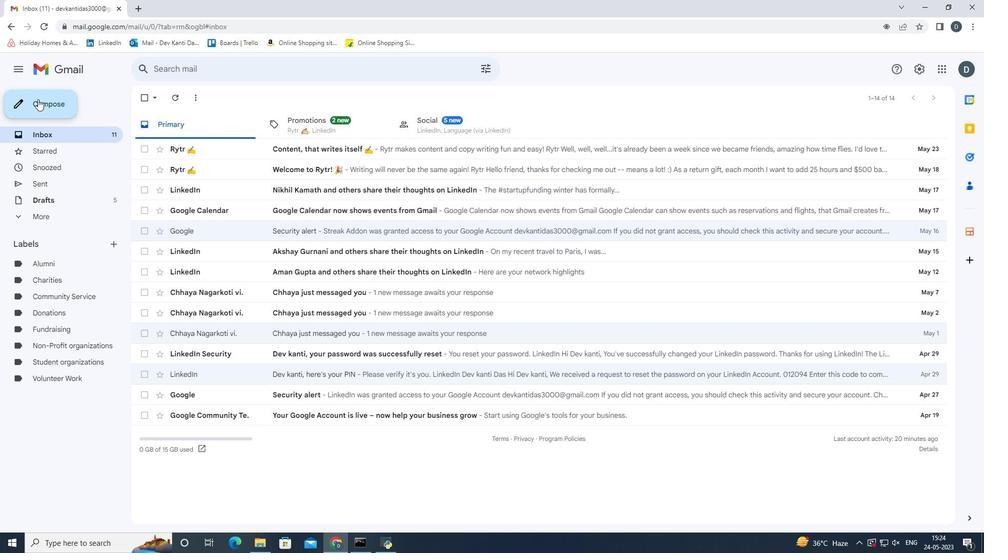
Action: Mouse moved to (839, 361)
Screenshot: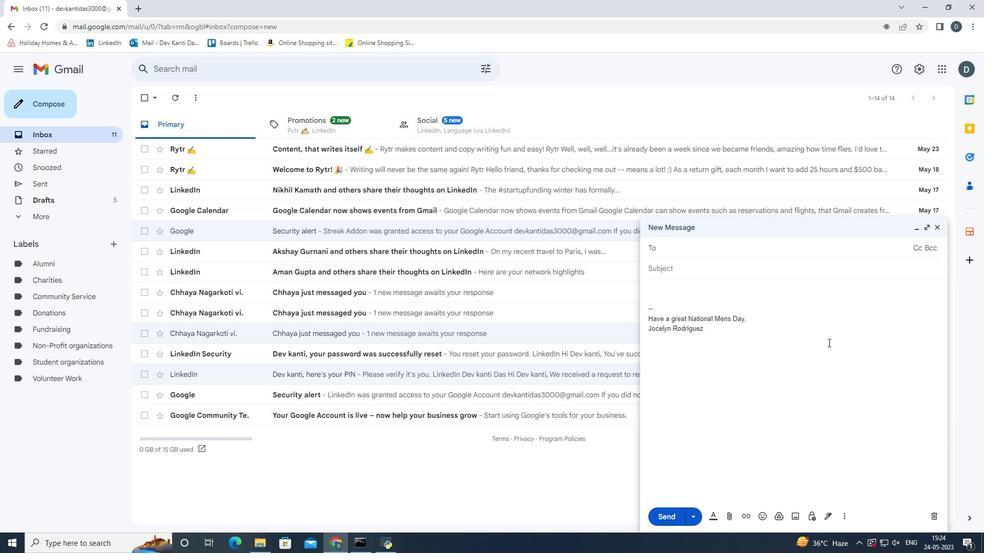
Action: Key pressed <Key.shift>Softage.2<Key.shift><Key.shift><Key.shift><Key.shift><Key.shift><Key.shift><Key.shift><Key.shift><Key.shift><Key.shift><Key.shift><Key.shift><Key.shift><Key.shift>@<Key.enter>
Screenshot: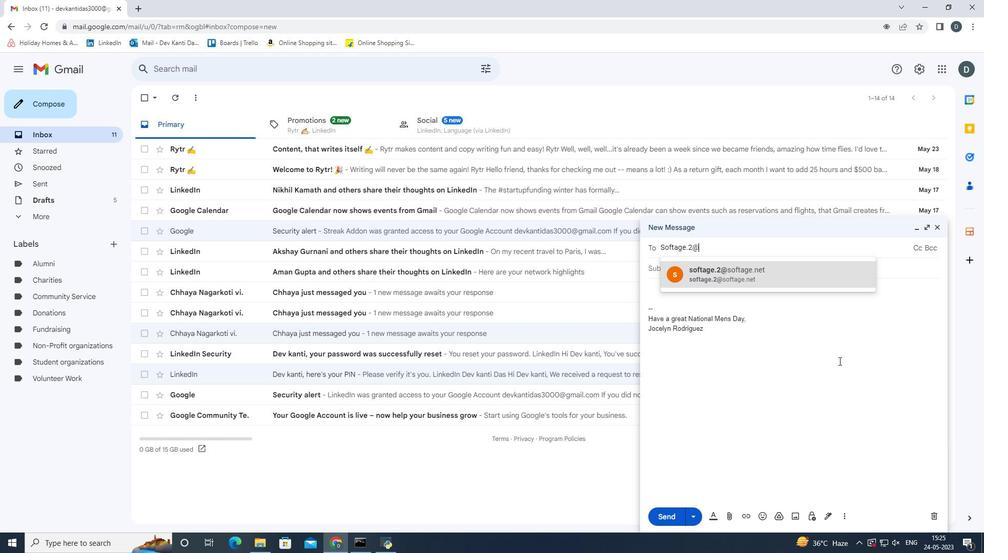 
Action: Mouse moved to (847, 519)
Screenshot: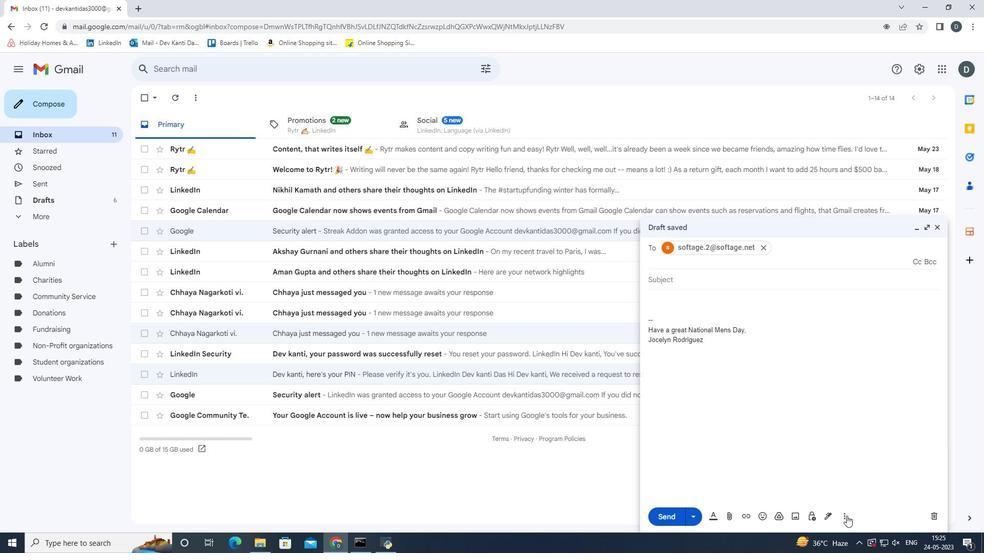 
Action: Mouse pressed left at (847, 519)
Screenshot: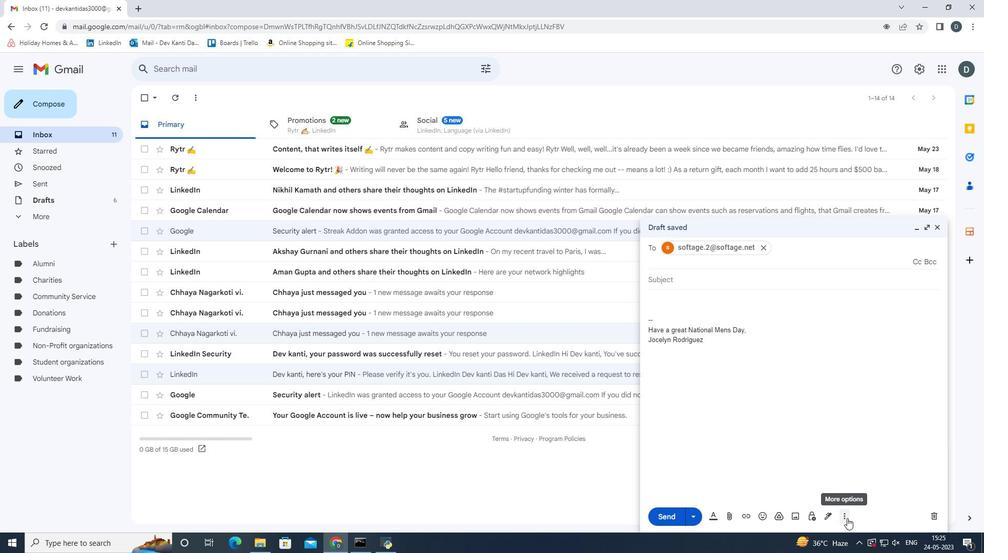 
Action: Mouse moved to (820, 400)
Screenshot: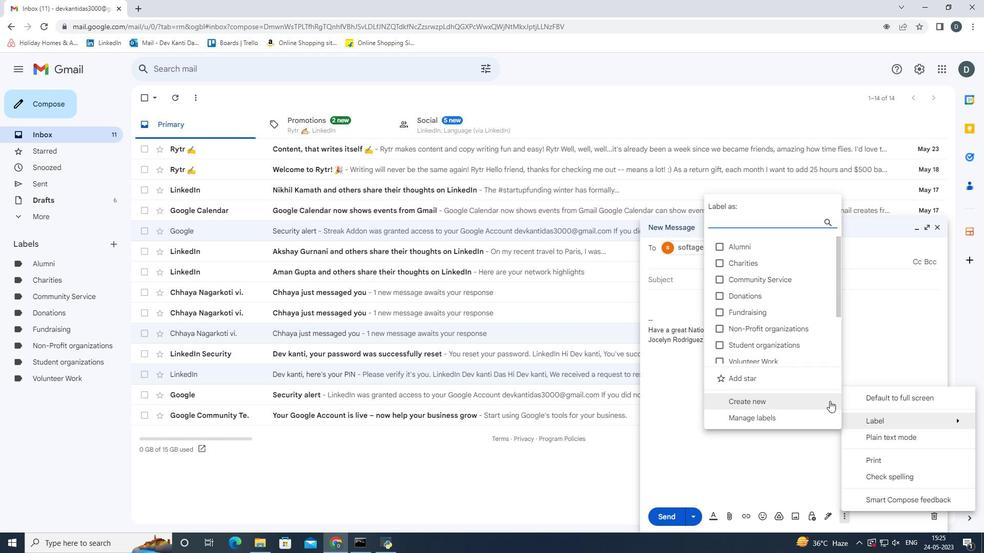 
Action: Mouse pressed left at (820, 400)
Screenshot: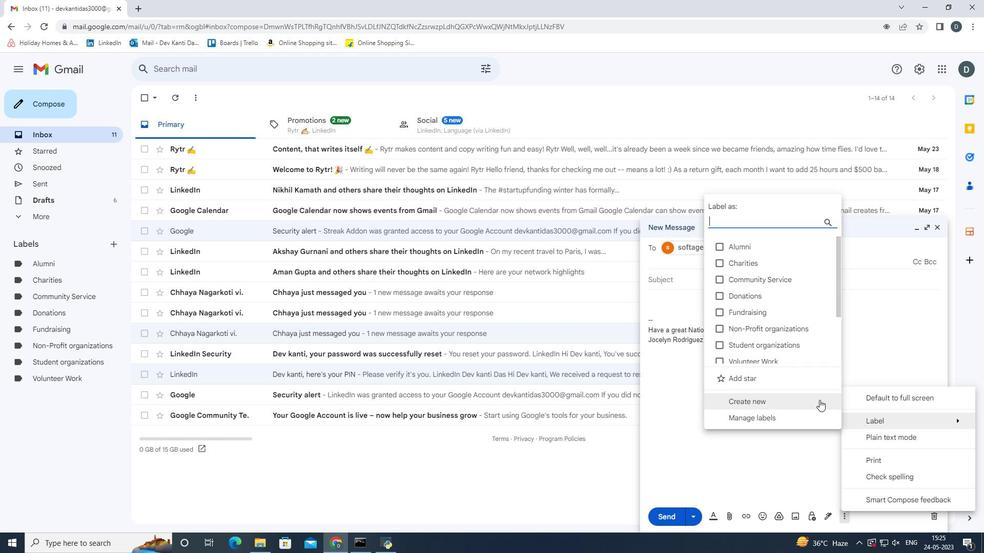 
Action: Key pressed <Key.shift>Social<Key.space><Key.shift><Key.shift><Key.shift><Key.shift><Key.shift><Key.shift><Key.shift><Key.shift><Key.shift><Key.shift><Key.shift><Key.shift><Key.shift><Key.shift><Key.shift><Key.shift><Key.shift>Media<Key.enter>
Screenshot: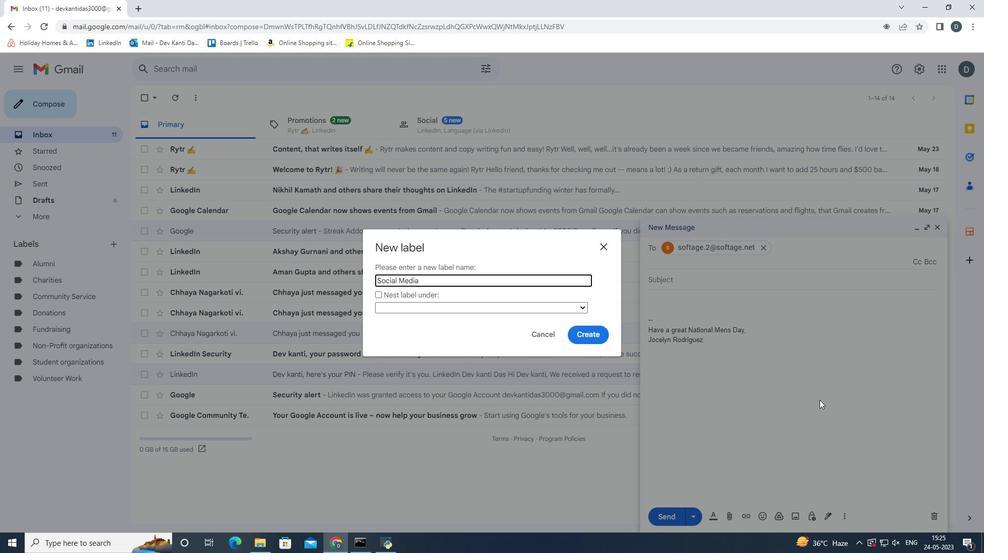 
Action: Mouse moved to (660, 515)
Screenshot: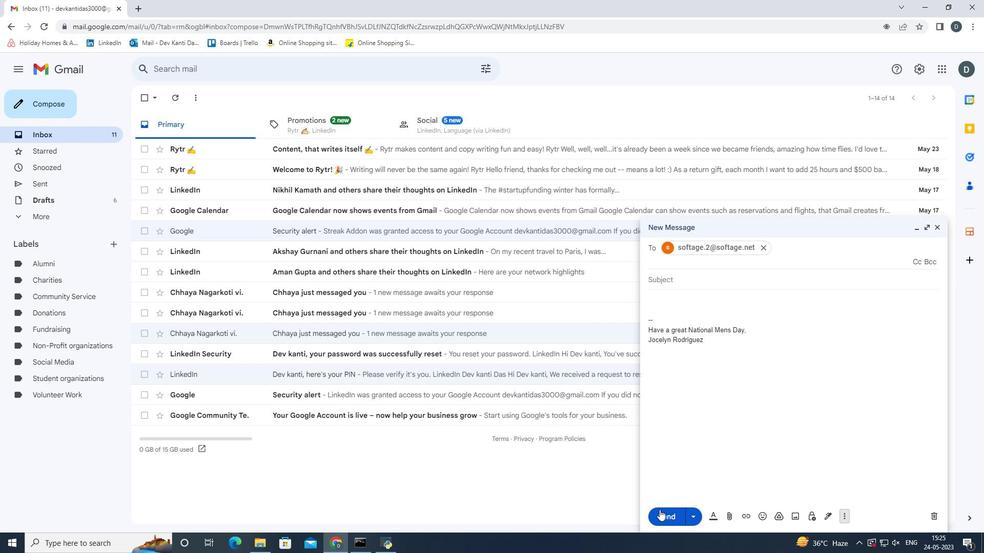
Action: Mouse pressed left at (660, 515)
Screenshot: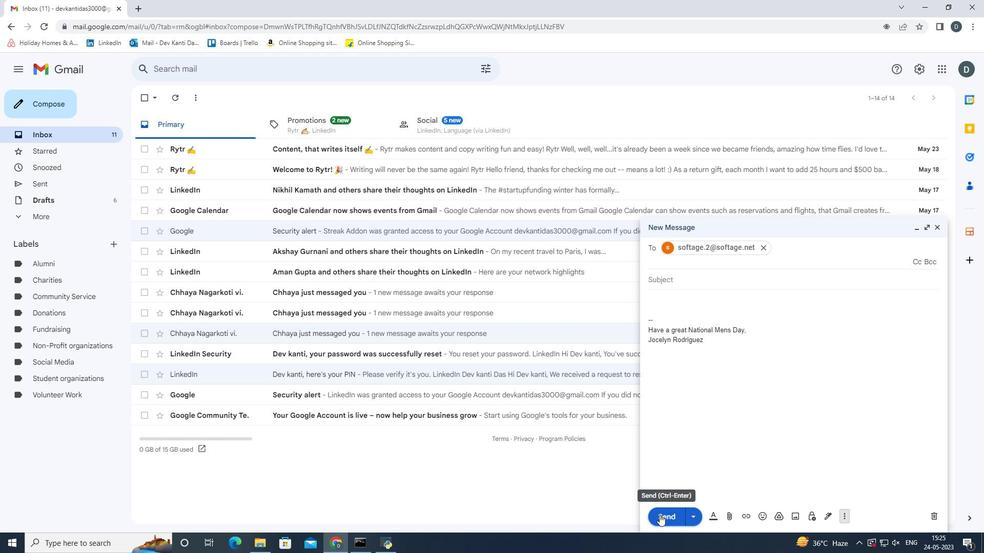 
